 Task: Create new invoice with Date Opened :15-Apr-23, Select Customer: Starwood Cafe, Terms: Payment Term 1. Make invoice entry for item-1 with Date: 15-Apr-23, Description: Bagel Bites Cheese & Pepperoni Pizza Snacks , Action: Material, Income Account: Income:Sales, Quantity: 1, Unit Price: 9.4, Discount %: 9. Make entry for item-2 with Date: 15-Apr-23, Description: Starbucks Frappuccino Vanilla Coffee, Action: Material, Income Account: Income:Sales, Quantity: 2, Unit Price: 9.4, Discount %: 6. Make entry for item-3 with Date: 15-Apr-23, Description: Russet Potato_x000D_
, Action: Material, Income Account: Income:Sales, Quantity: 1, Unit Price: 10.4, Discount %: 8. Write Notes: Looking forward to serving you again.. Post Invoice with Post Date: 15-Apr-23, Post to Accounts: Assets:Accounts Receivable. Pay / Process Payment with Transaction Date: 15-May-23, Amount: 35.794, Transfer Account: Checking Account. Print Invoice, display notes by going to Option, then go to Display Tab and check Invoice Notes.
Action: Mouse moved to (155, 33)
Screenshot: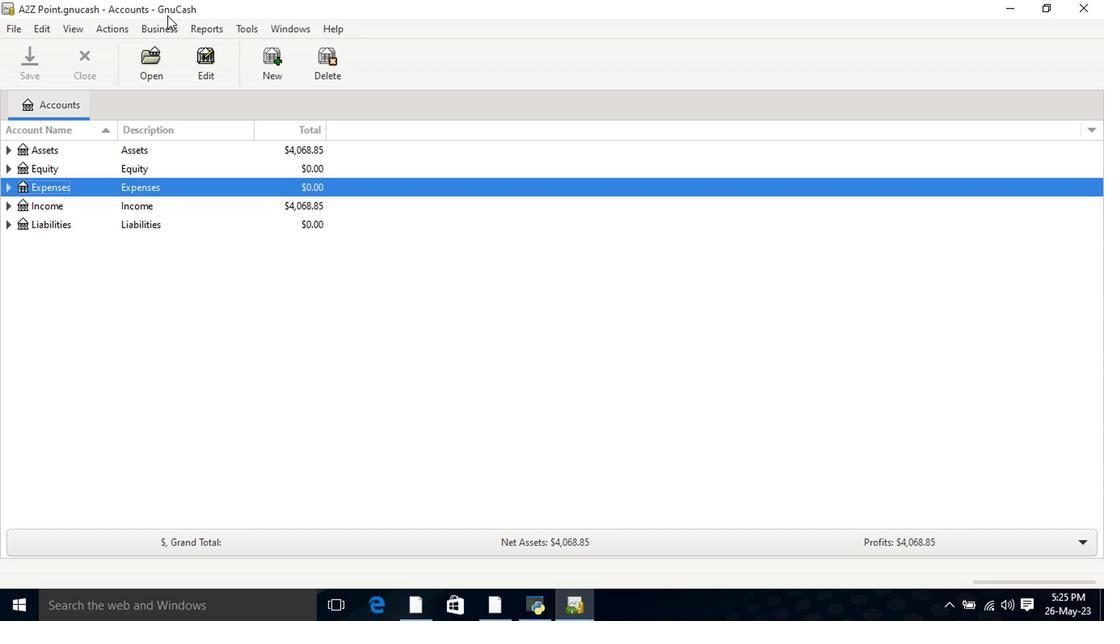 
Action: Mouse pressed left at (155, 33)
Screenshot: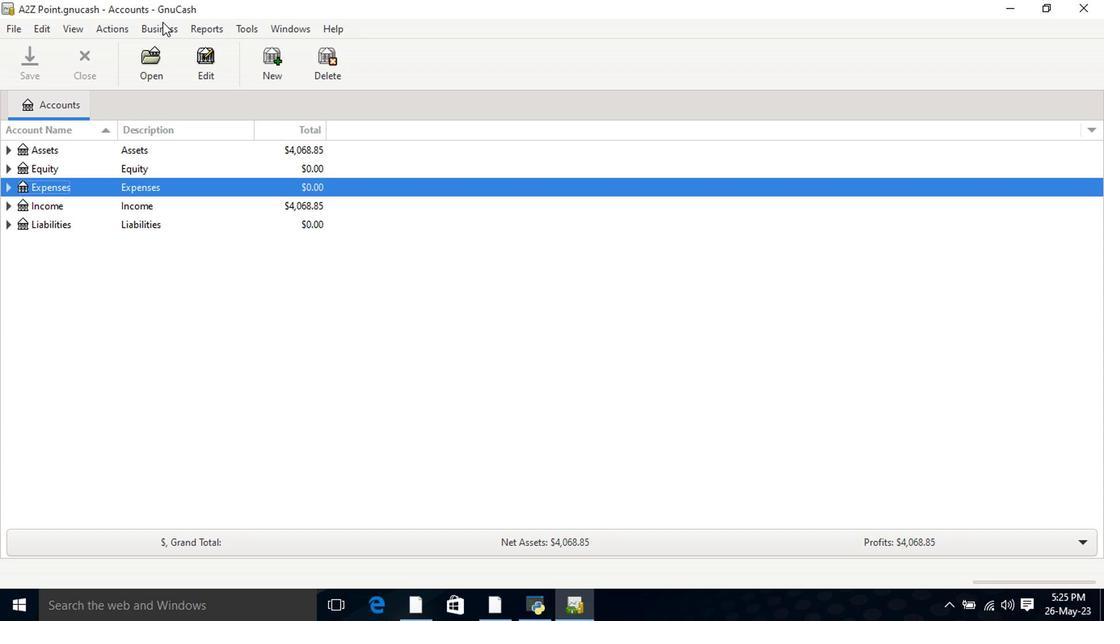 
Action: Mouse moved to (353, 116)
Screenshot: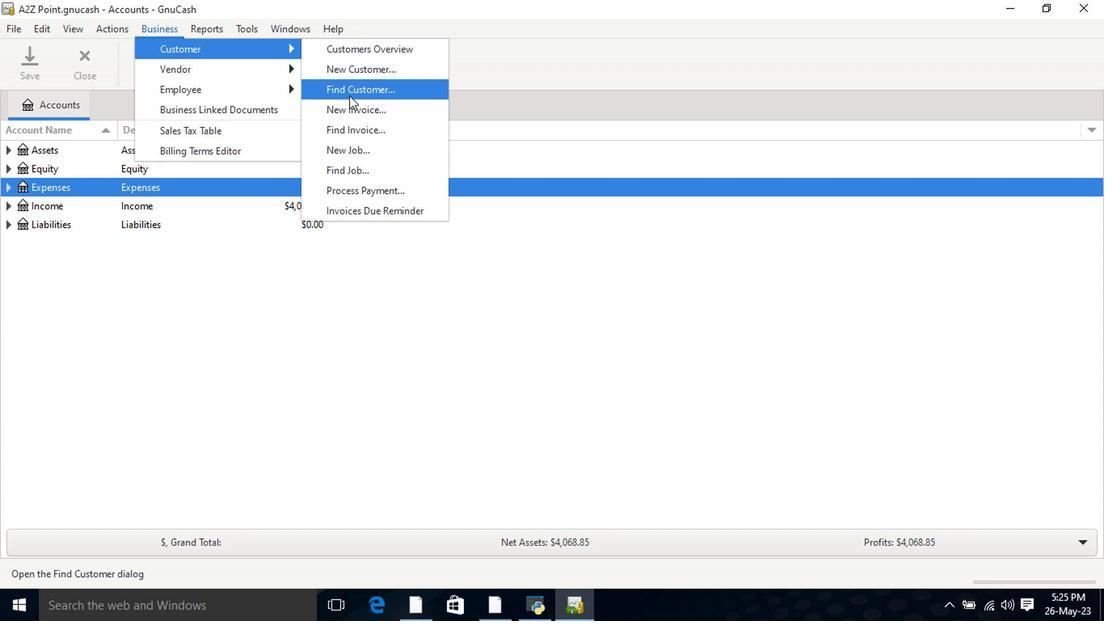
Action: Mouse pressed left at (353, 116)
Screenshot: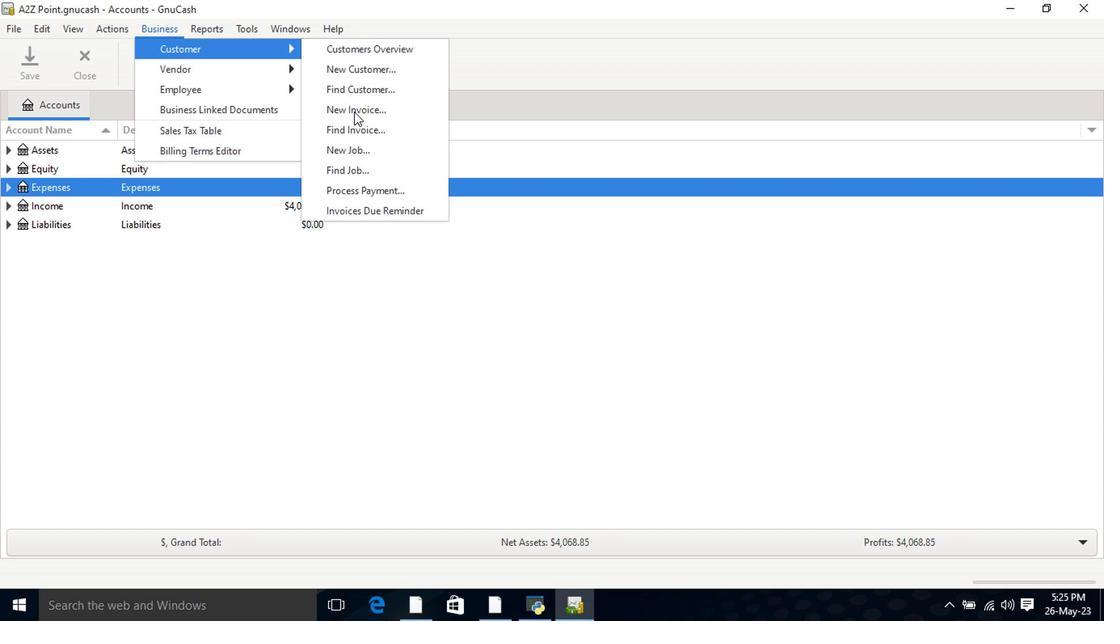 
Action: Mouse moved to (540, 226)
Screenshot: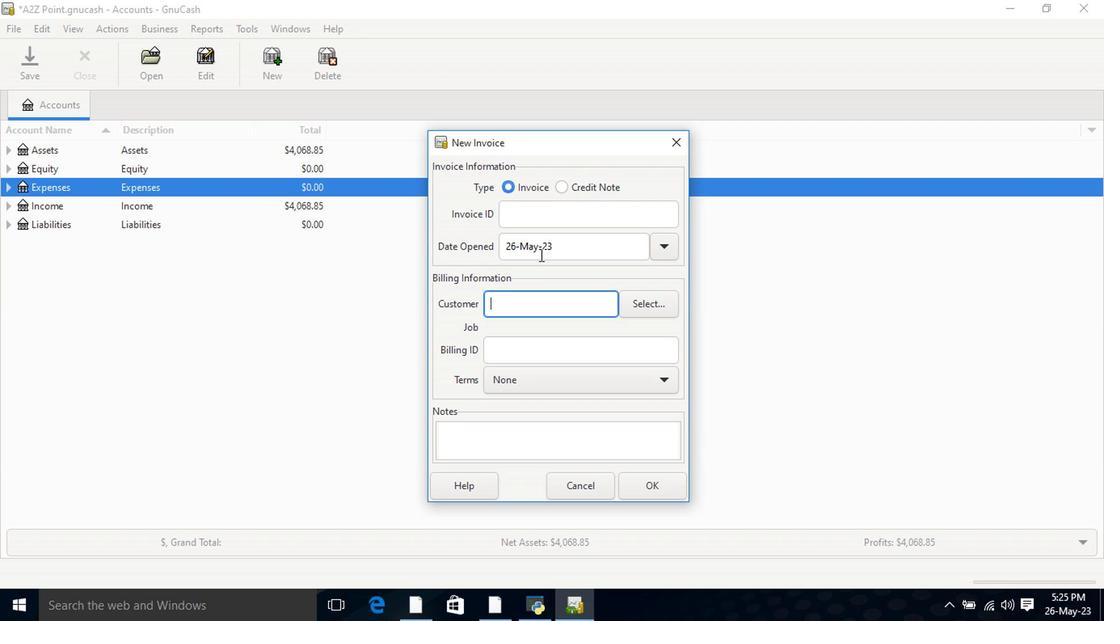
Action: Mouse pressed left at (540, 226)
Screenshot: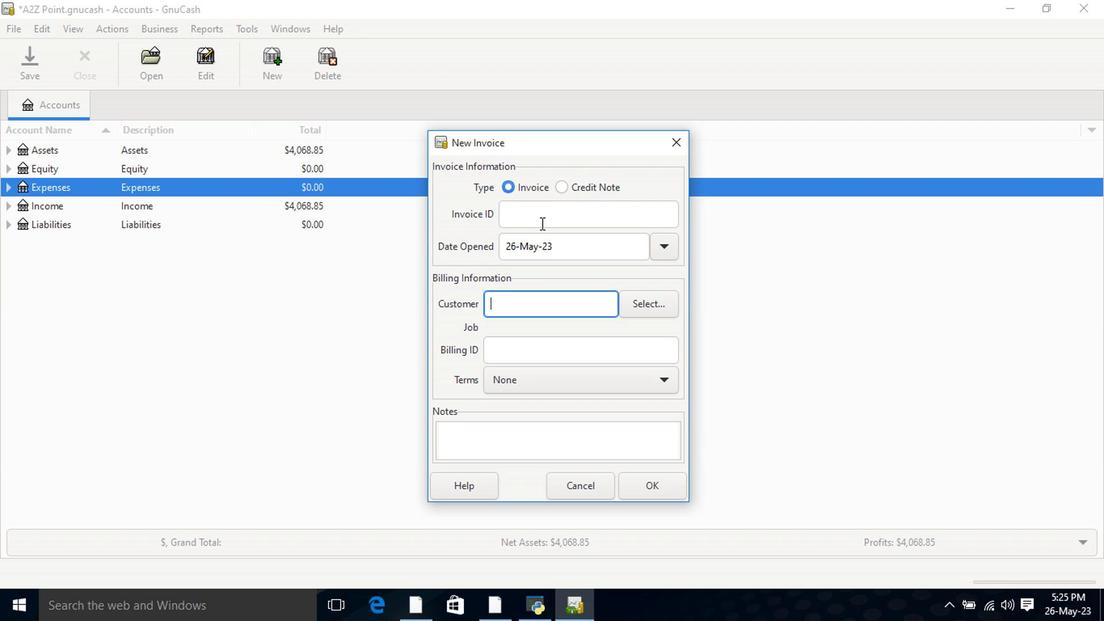 
Action: Mouse moved to (655, 247)
Screenshot: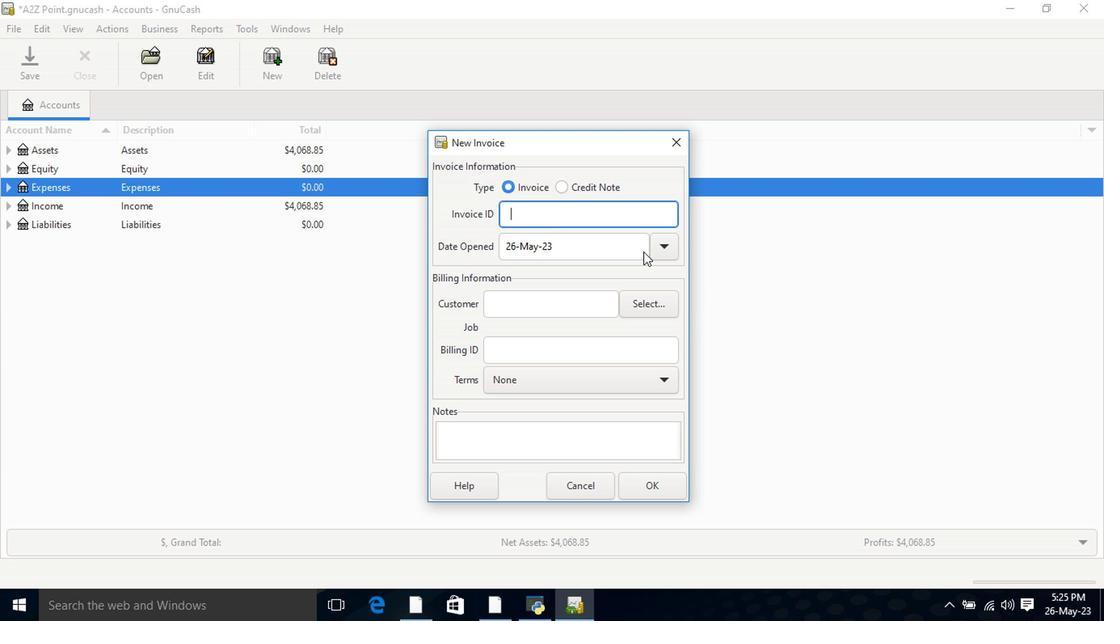 
Action: Mouse pressed left at (655, 247)
Screenshot: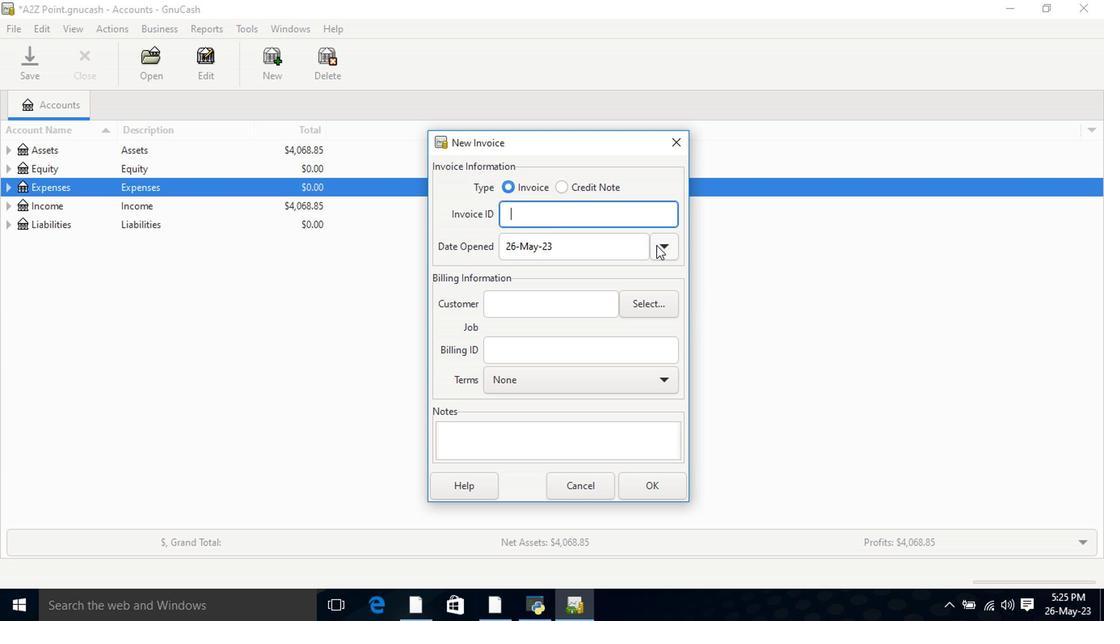 
Action: Mouse moved to (541, 272)
Screenshot: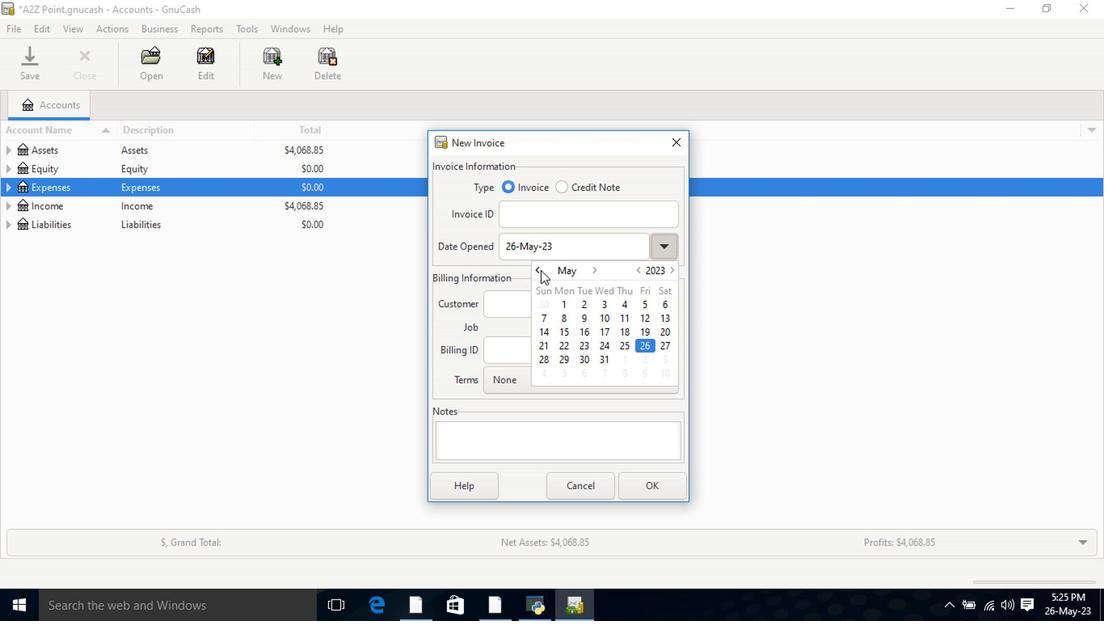 
Action: Mouse pressed left at (541, 272)
Screenshot: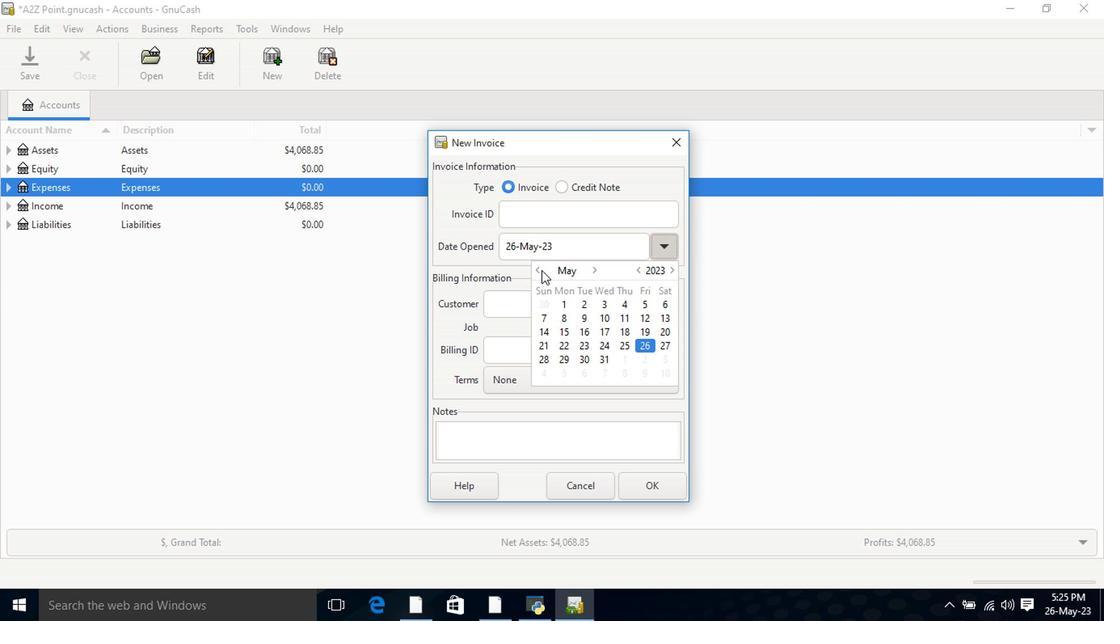 
Action: Mouse moved to (659, 250)
Screenshot: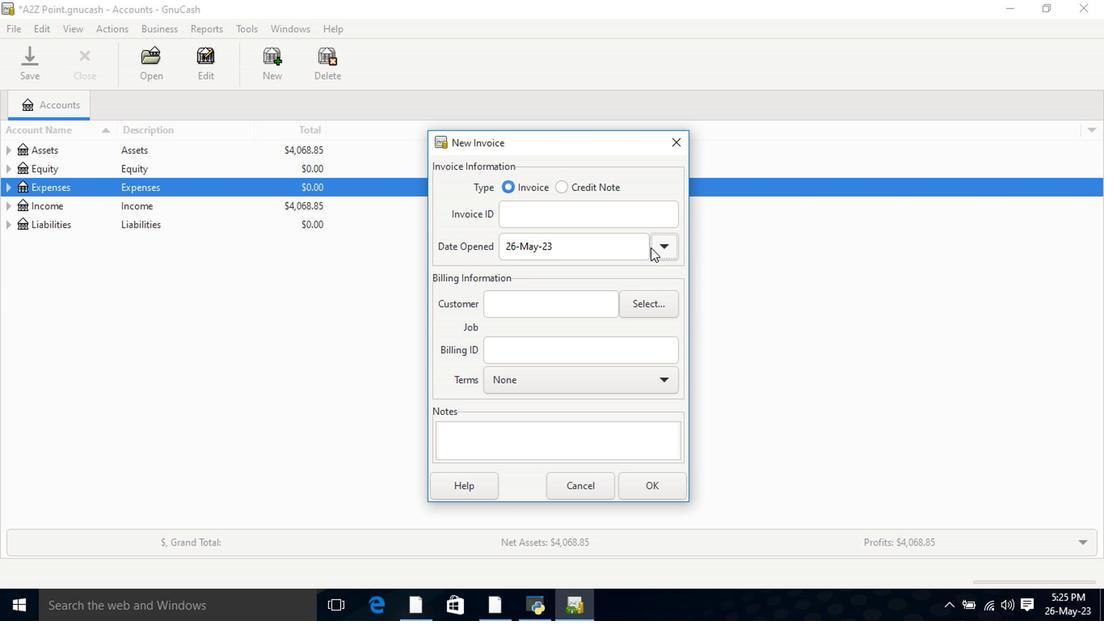 
Action: Mouse pressed left at (659, 250)
Screenshot: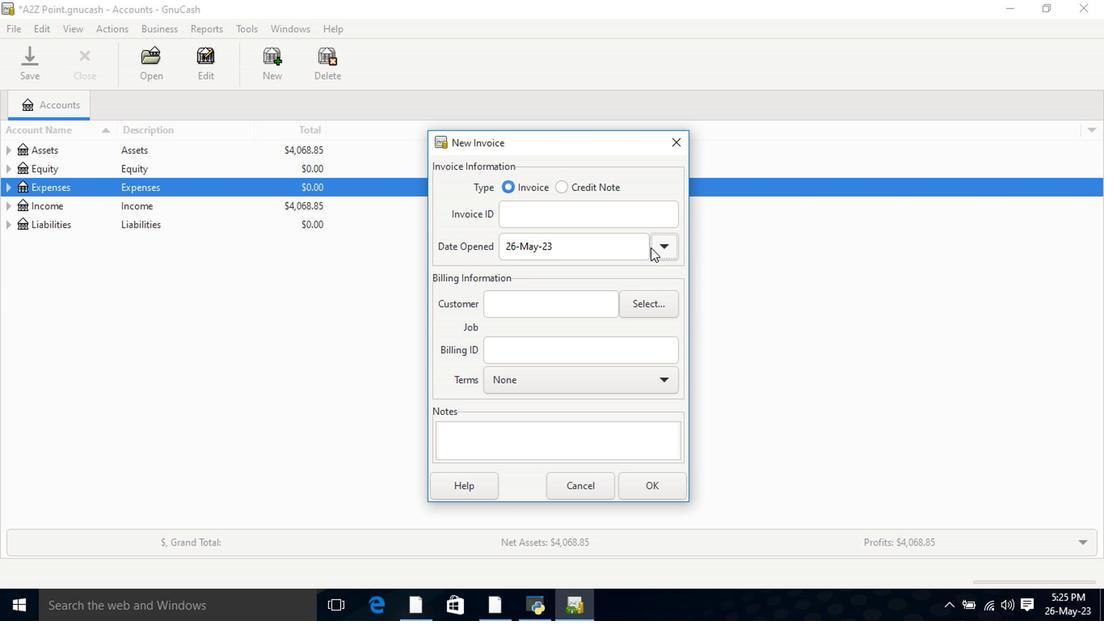 
Action: Mouse moved to (538, 270)
Screenshot: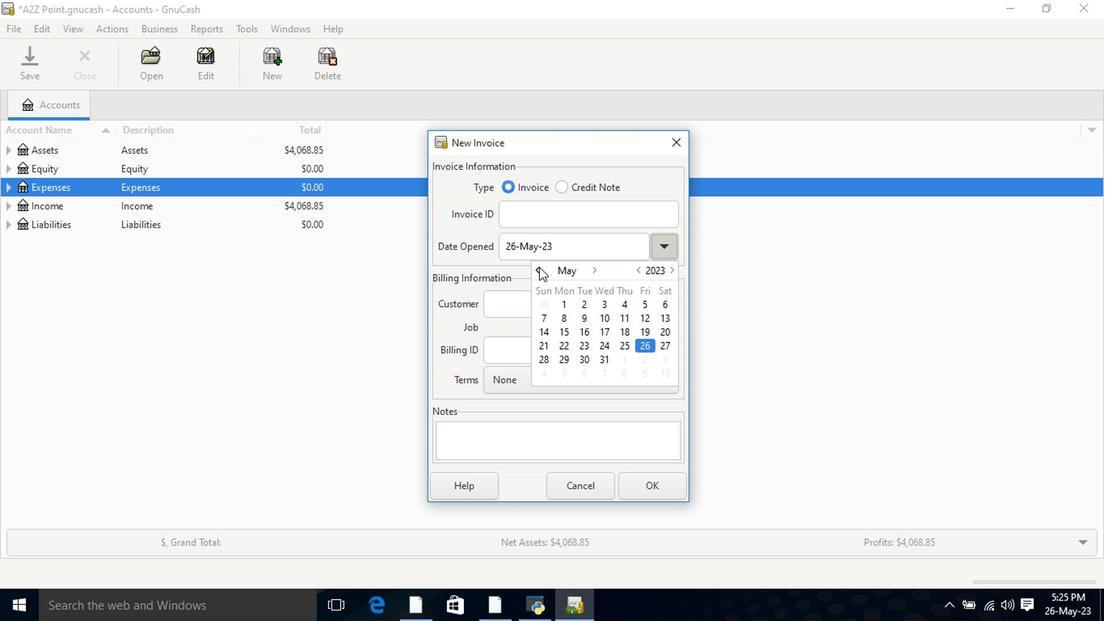 
Action: Mouse pressed left at (538, 270)
Screenshot: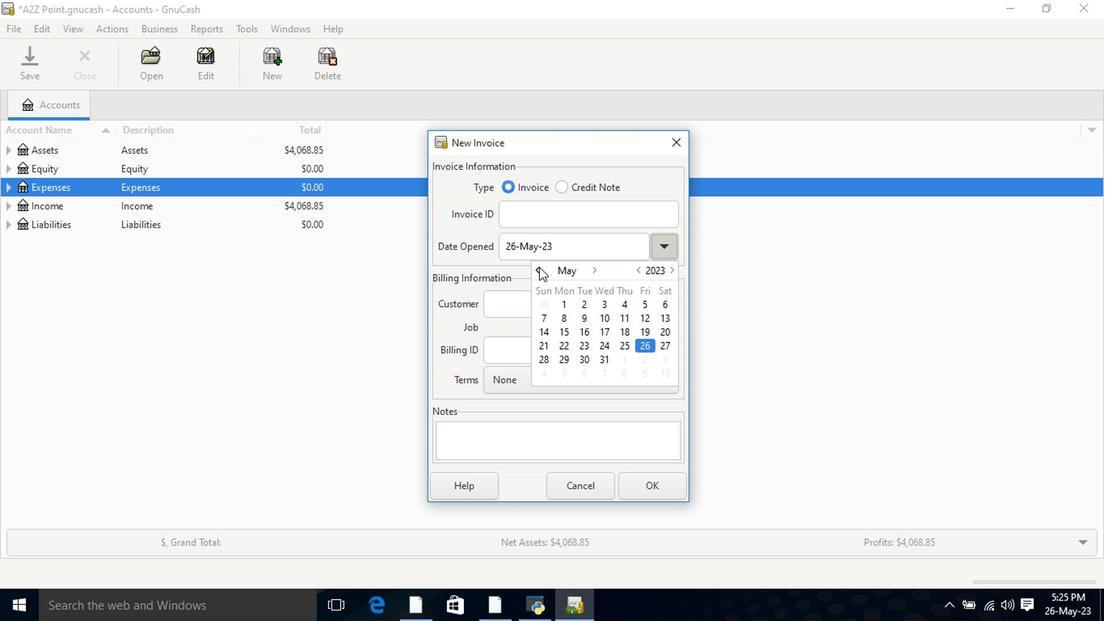 
Action: Mouse moved to (663, 334)
Screenshot: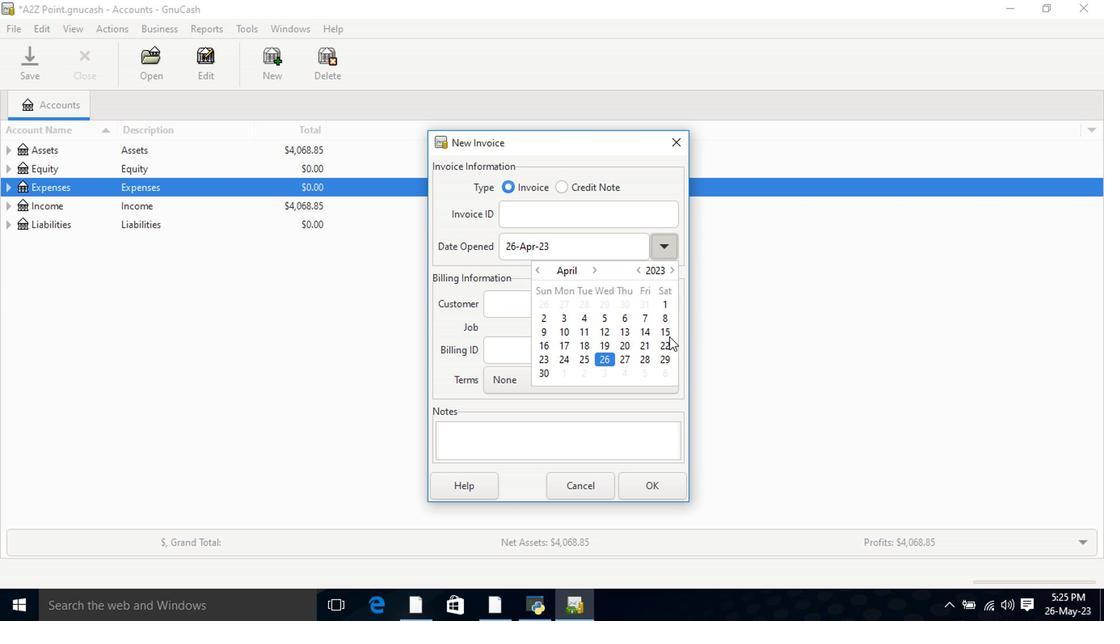 
Action: Mouse pressed left at (663, 334)
Screenshot: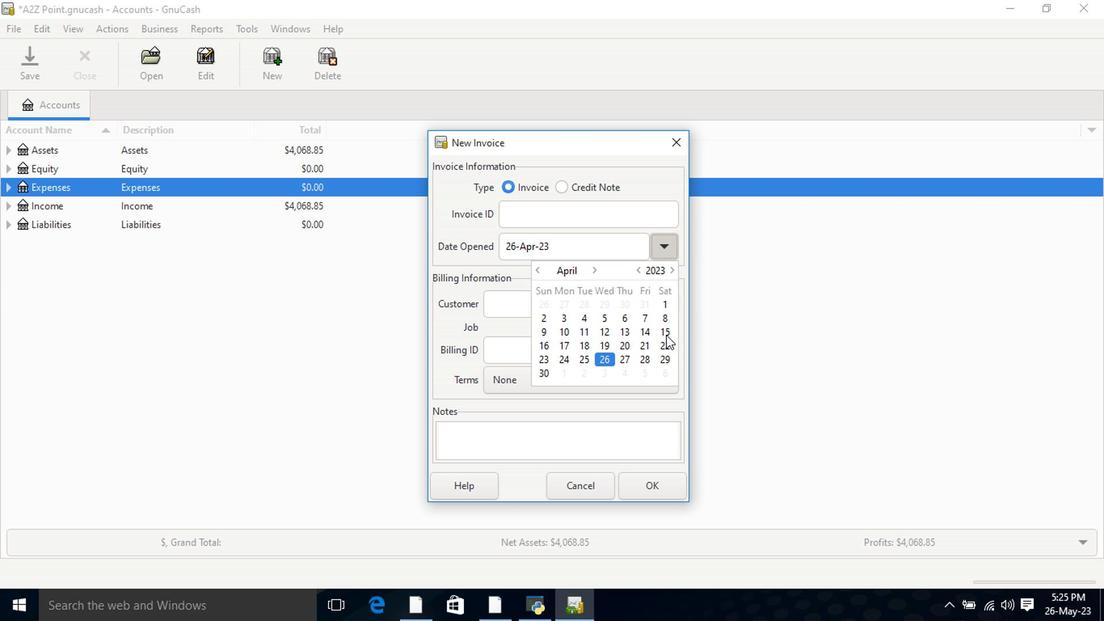 
Action: Mouse pressed left at (663, 334)
Screenshot: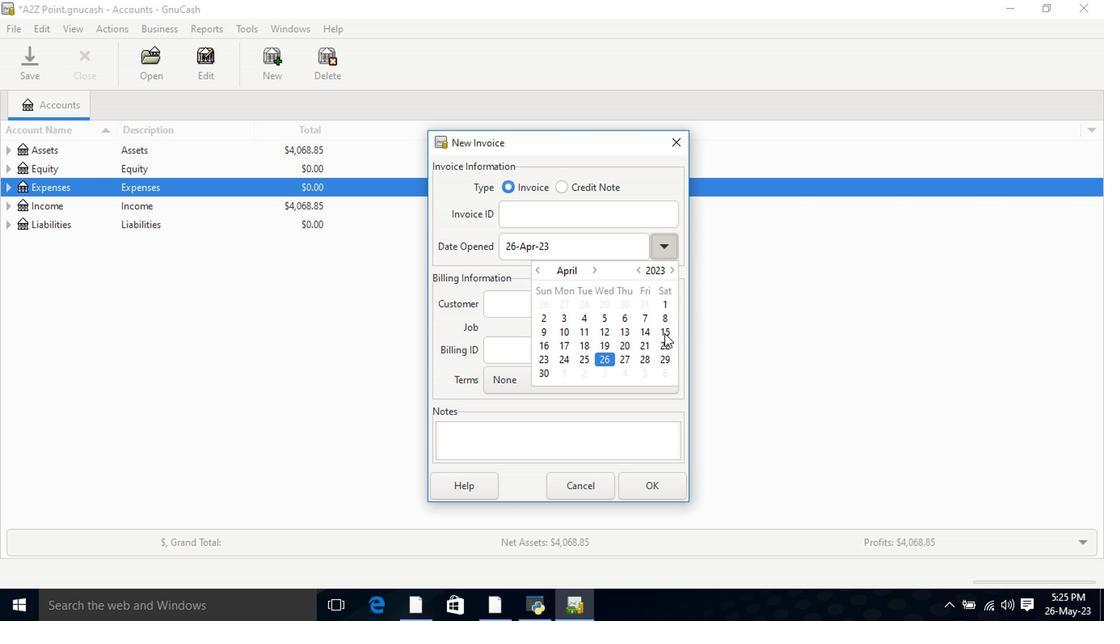 
Action: Mouse moved to (579, 312)
Screenshot: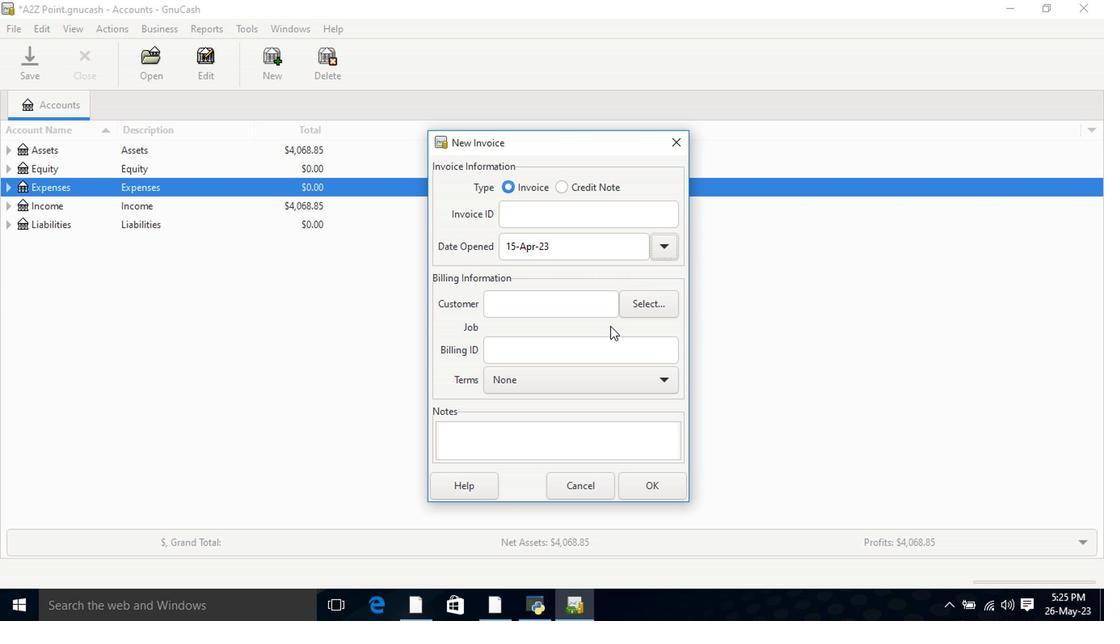 
Action: Mouse pressed left at (579, 312)
Screenshot: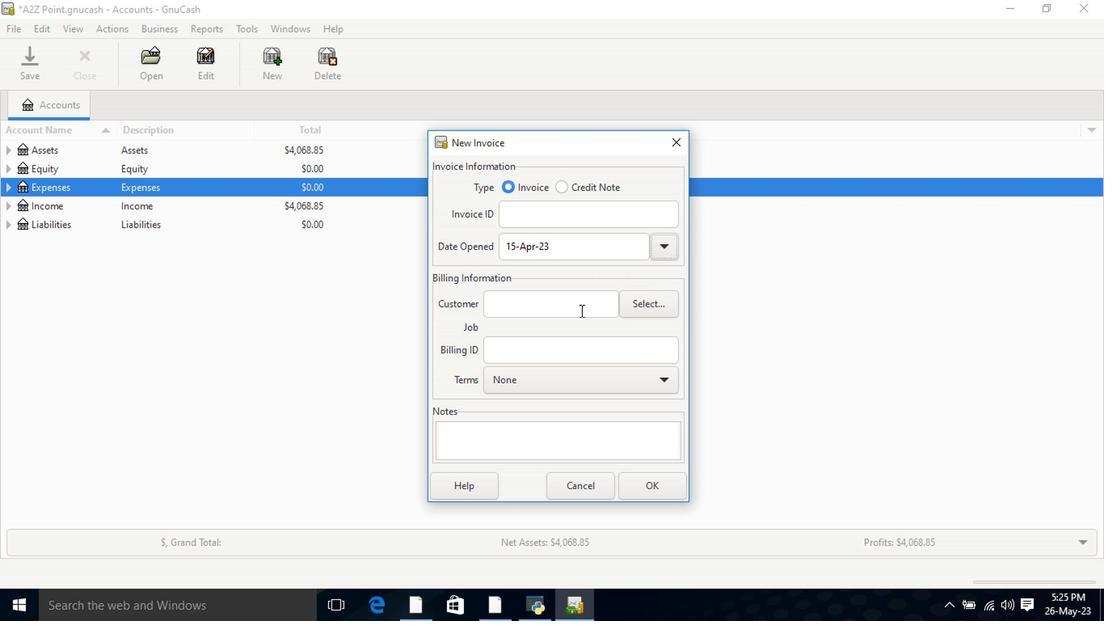 
Action: Key pressed <Key.shift>Star
Screenshot: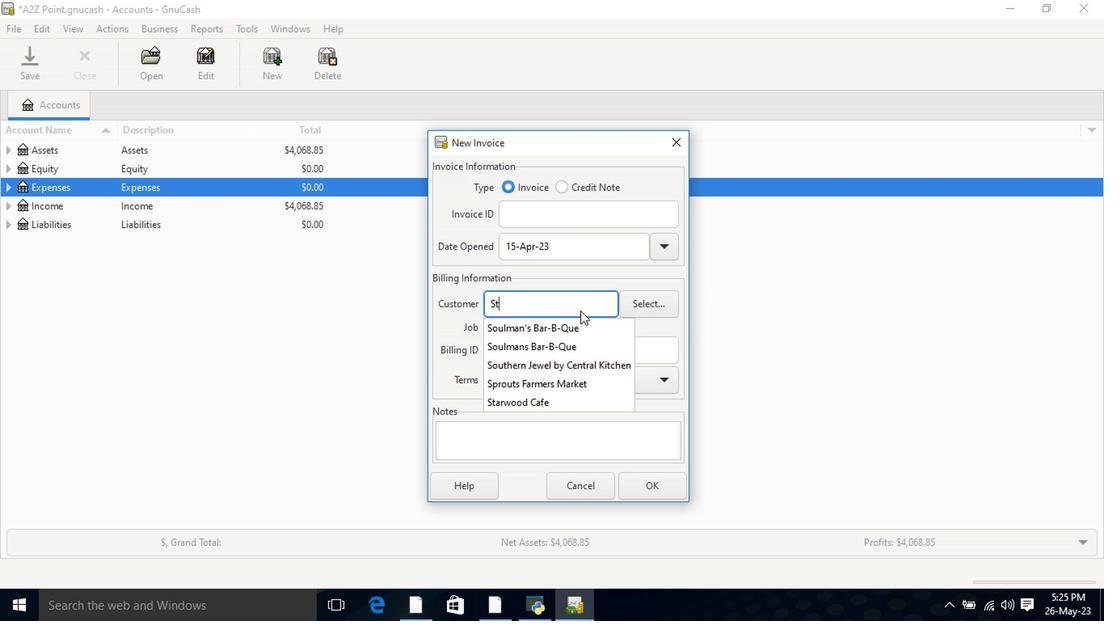 
Action: Mouse moved to (545, 330)
Screenshot: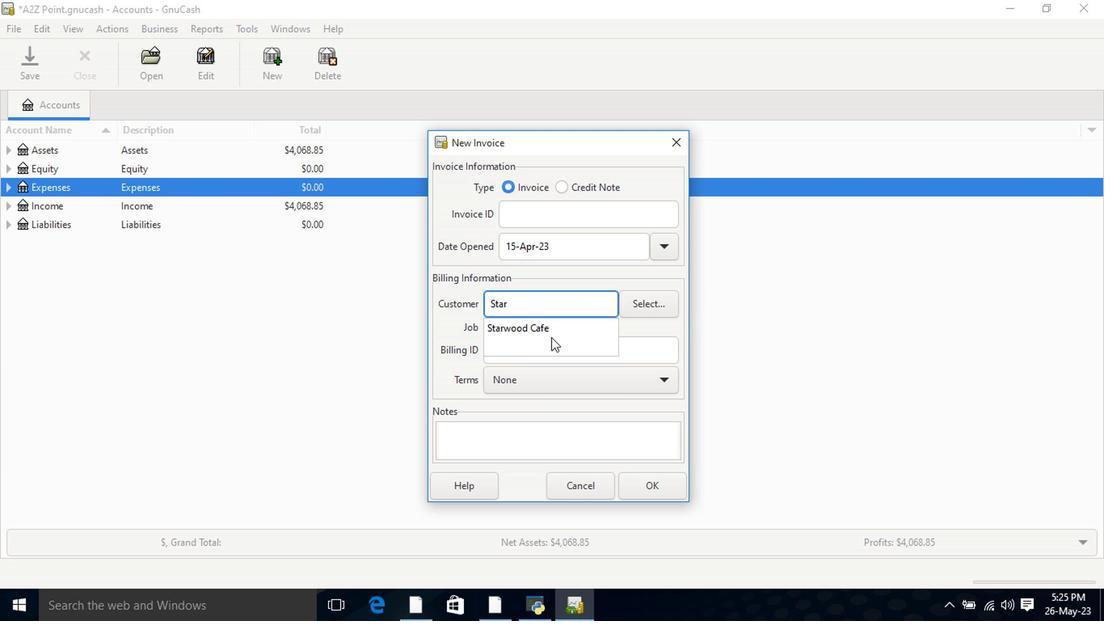 
Action: Mouse pressed left at (545, 330)
Screenshot: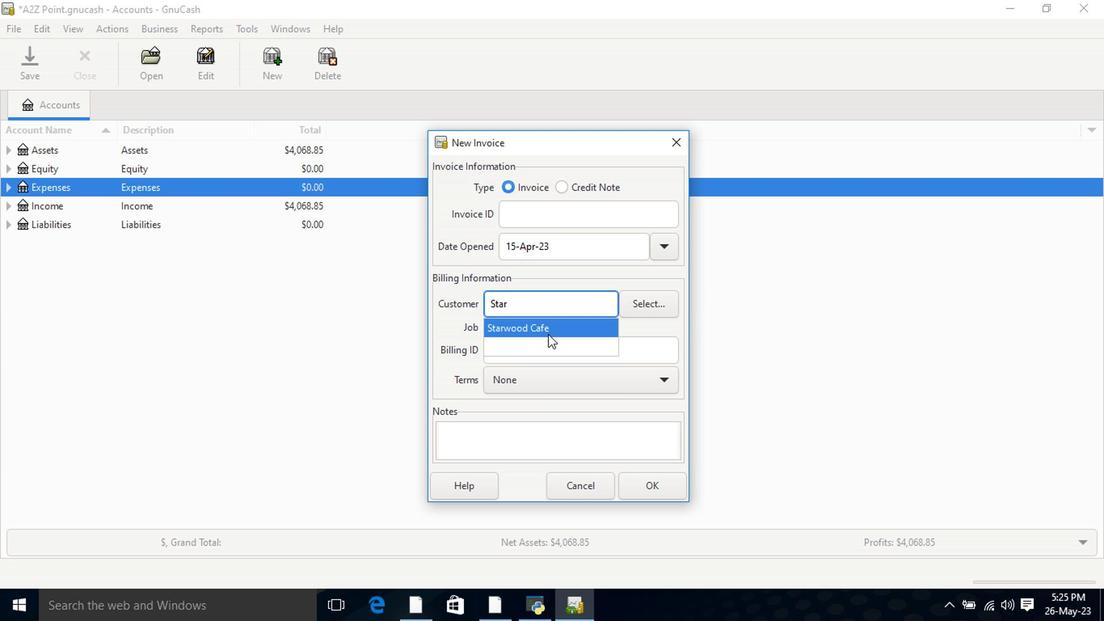 
Action: Mouse moved to (540, 390)
Screenshot: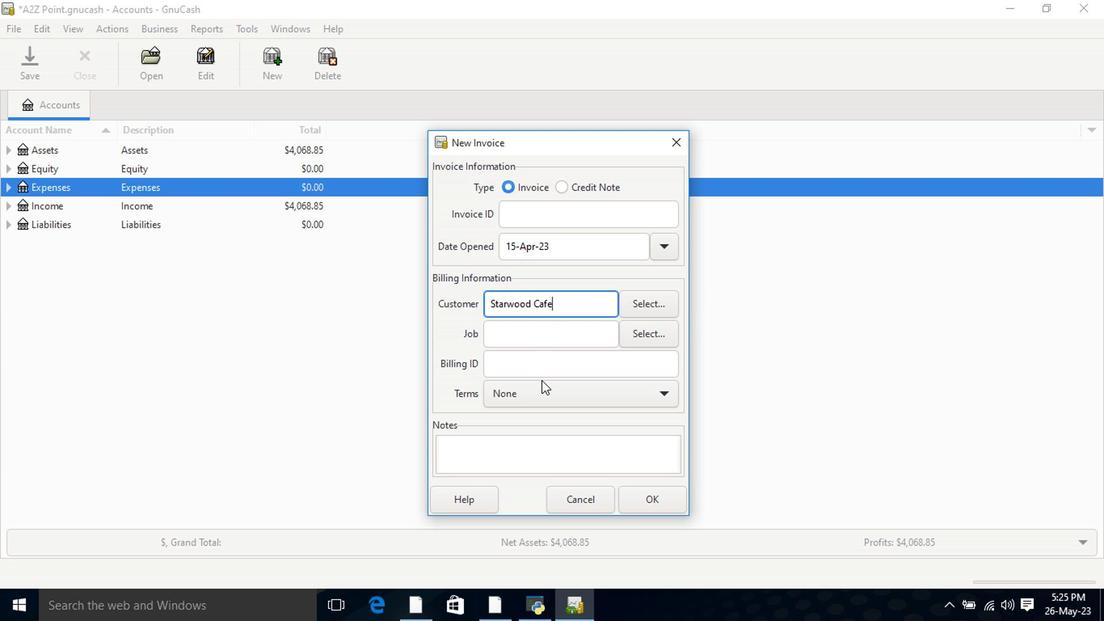 
Action: Mouse pressed left at (540, 390)
Screenshot: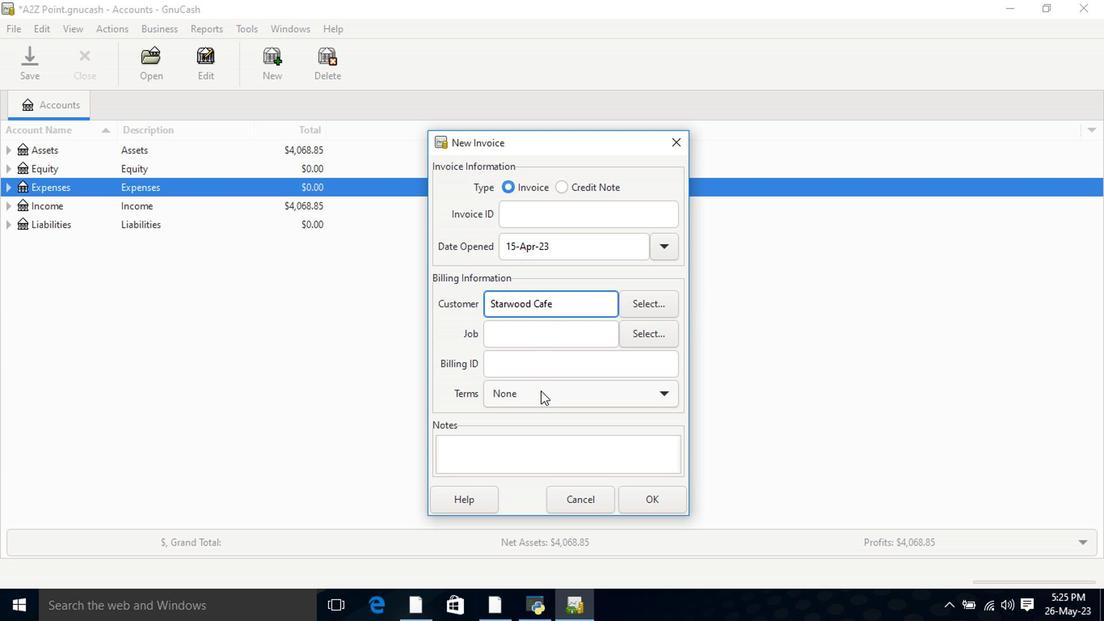 
Action: Mouse moved to (525, 422)
Screenshot: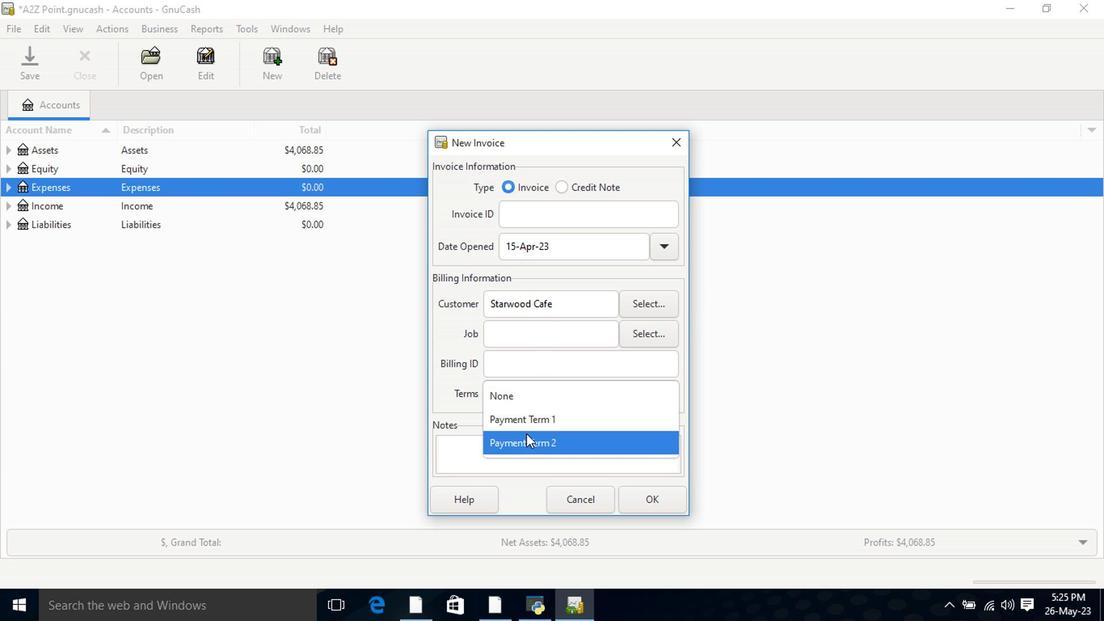 
Action: Mouse pressed left at (525, 422)
Screenshot: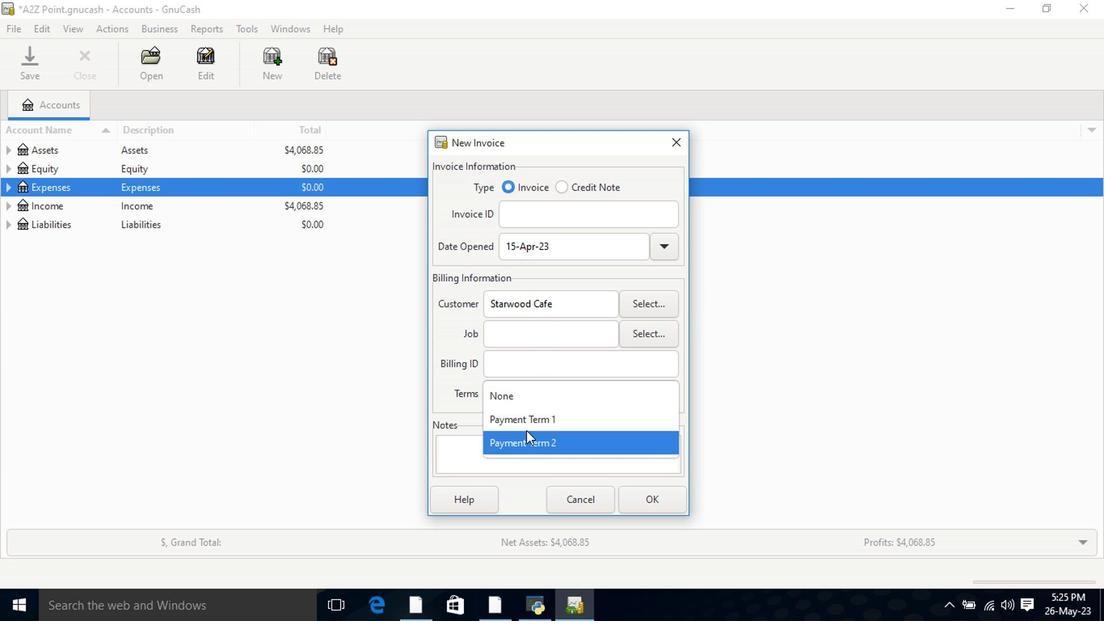 
Action: Mouse moved to (667, 502)
Screenshot: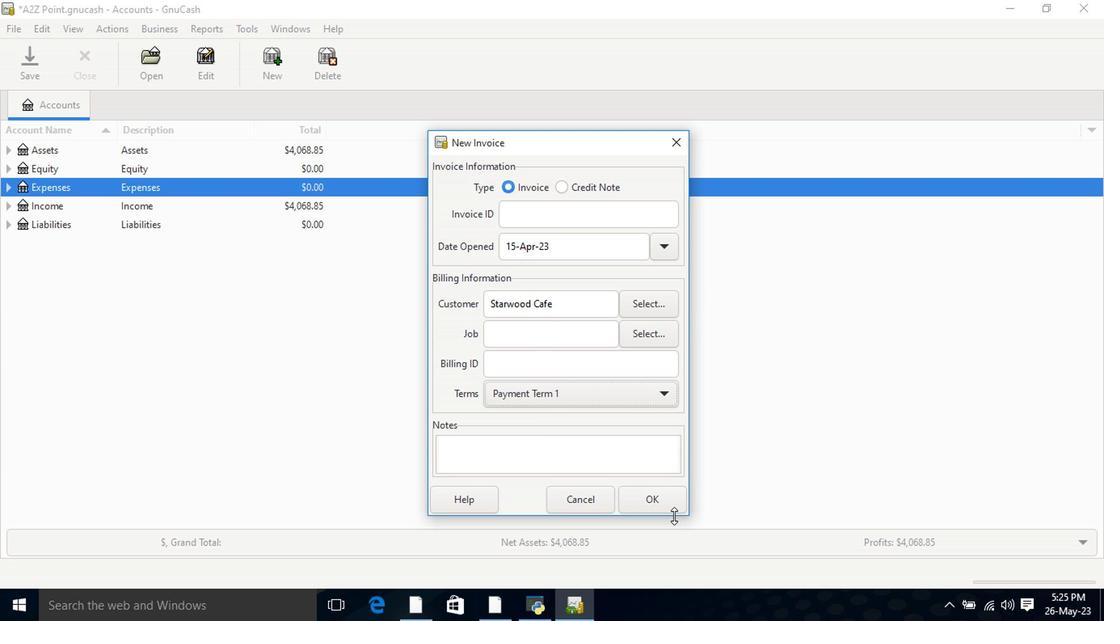 
Action: Mouse pressed left at (667, 502)
Screenshot: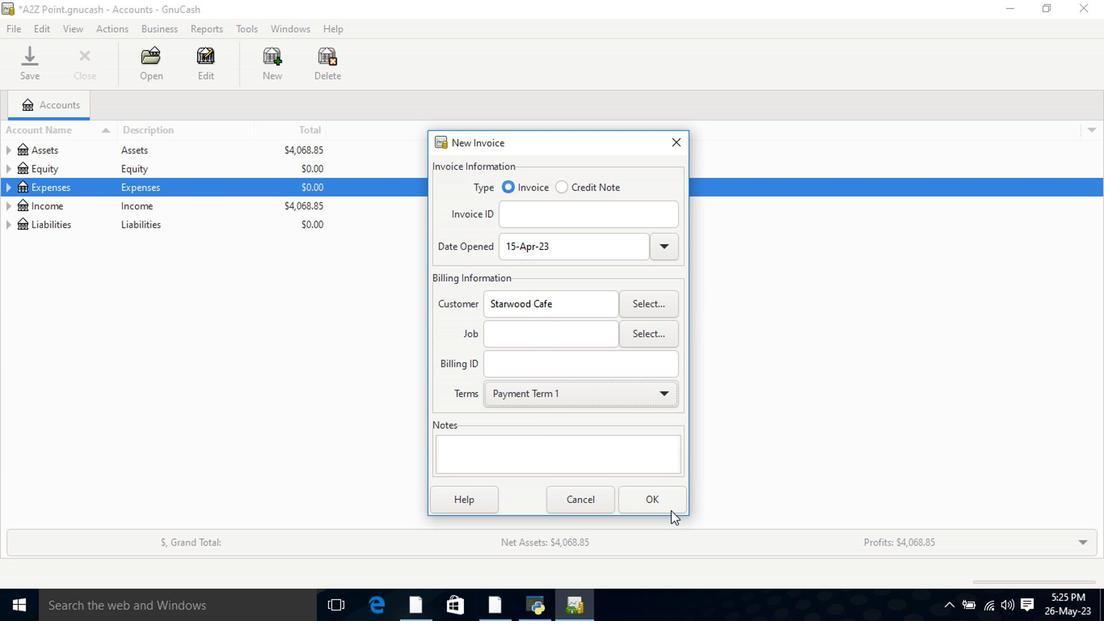 
Action: Mouse moved to (70, 316)
Screenshot: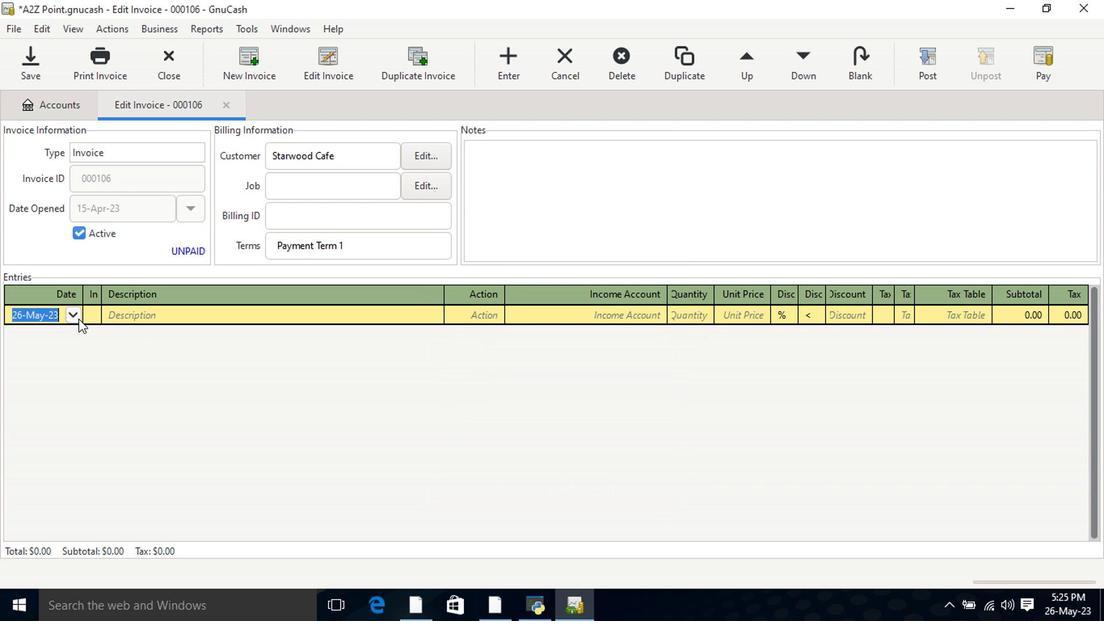 
Action: Mouse pressed left at (70, 316)
Screenshot: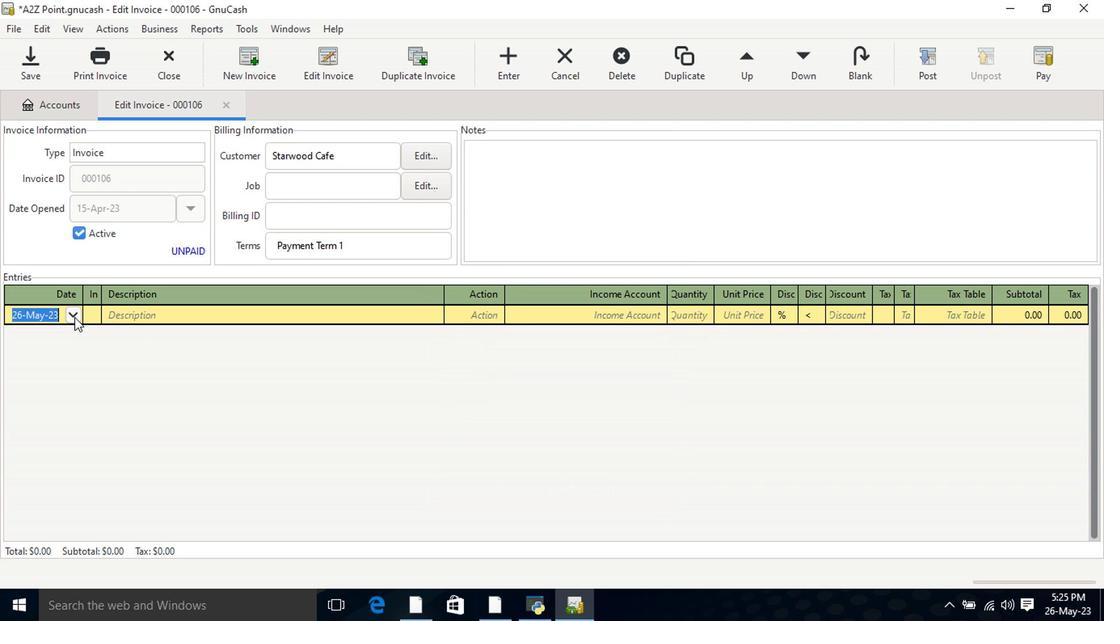 
Action: Mouse moved to (14, 338)
Screenshot: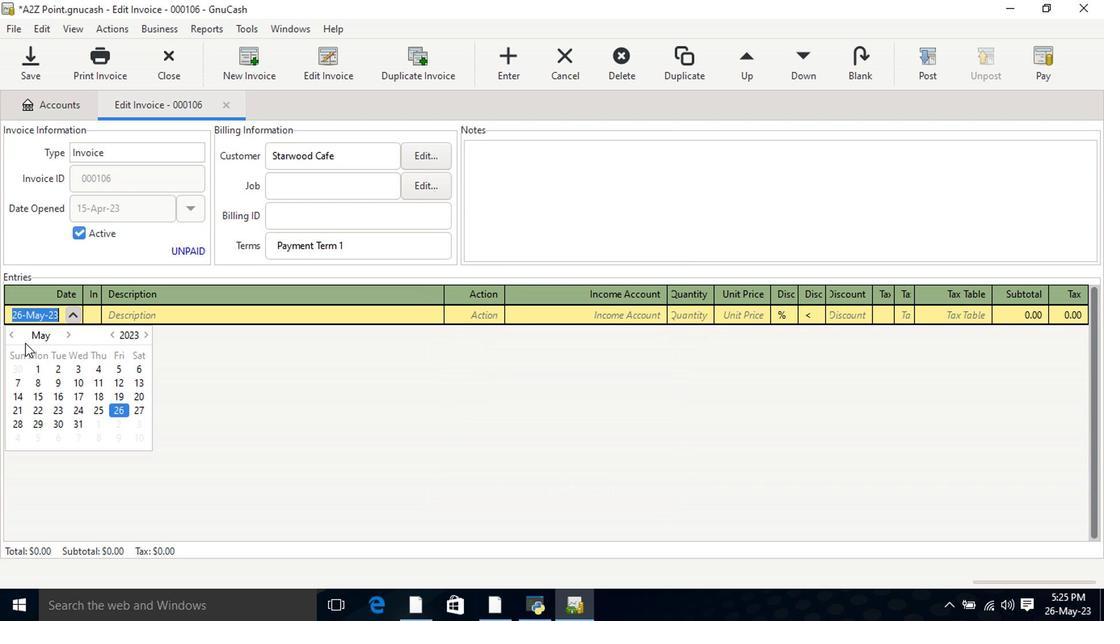 
Action: Mouse pressed left at (14, 338)
Screenshot: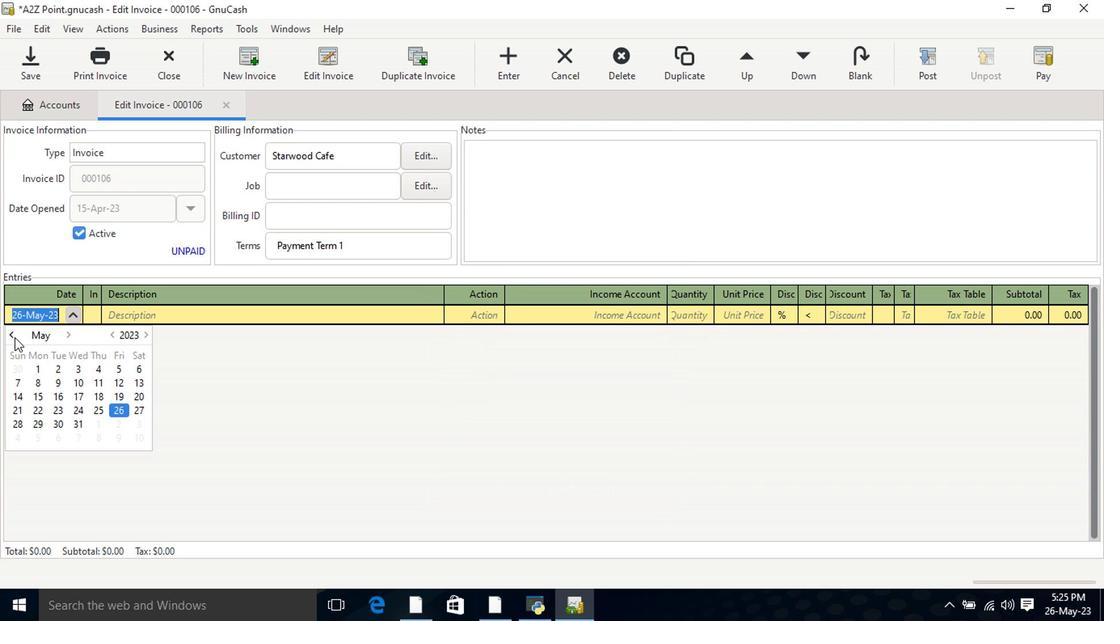 
Action: Mouse moved to (138, 394)
Screenshot: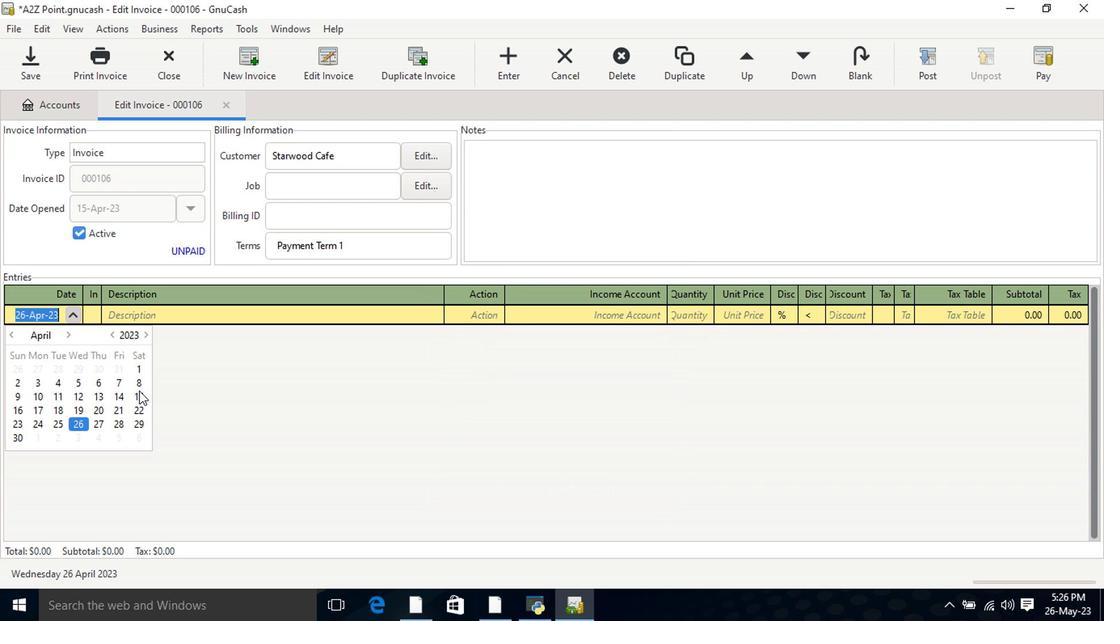 
Action: Mouse pressed left at (138, 394)
Screenshot: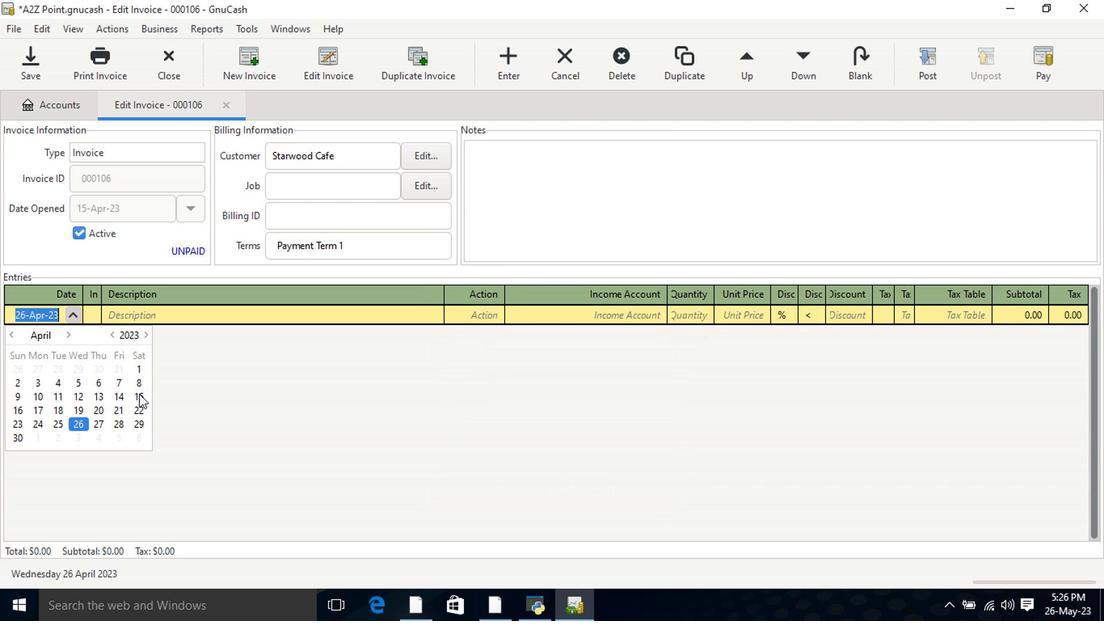 
Action: Mouse pressed left at (138, 394)
Screenshot: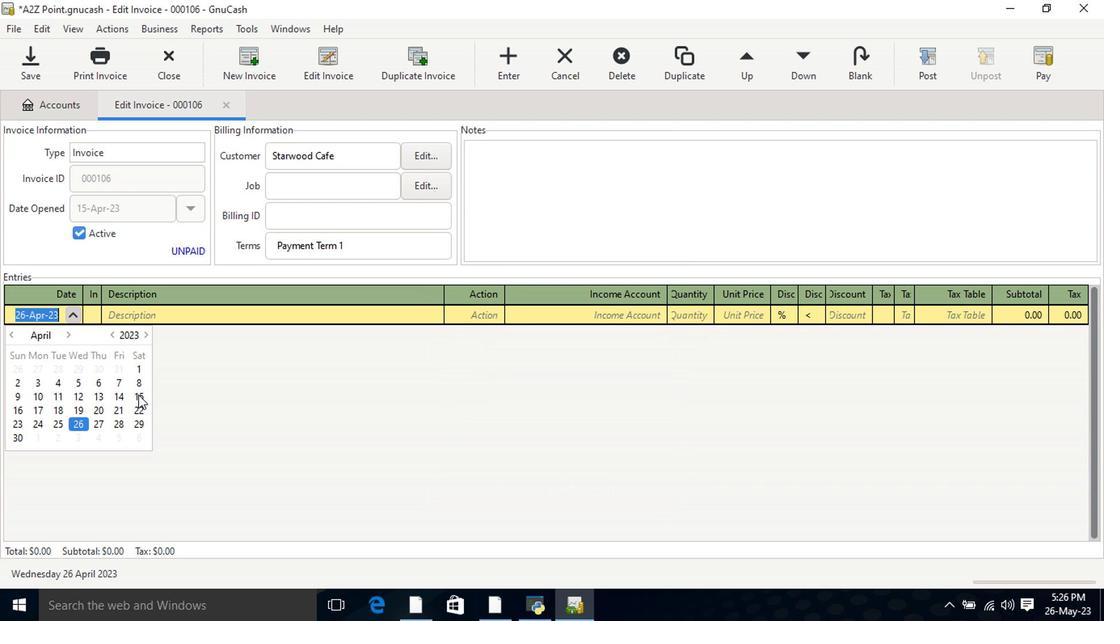 
Action: Mouse moved to (164, 317)
Screenshot: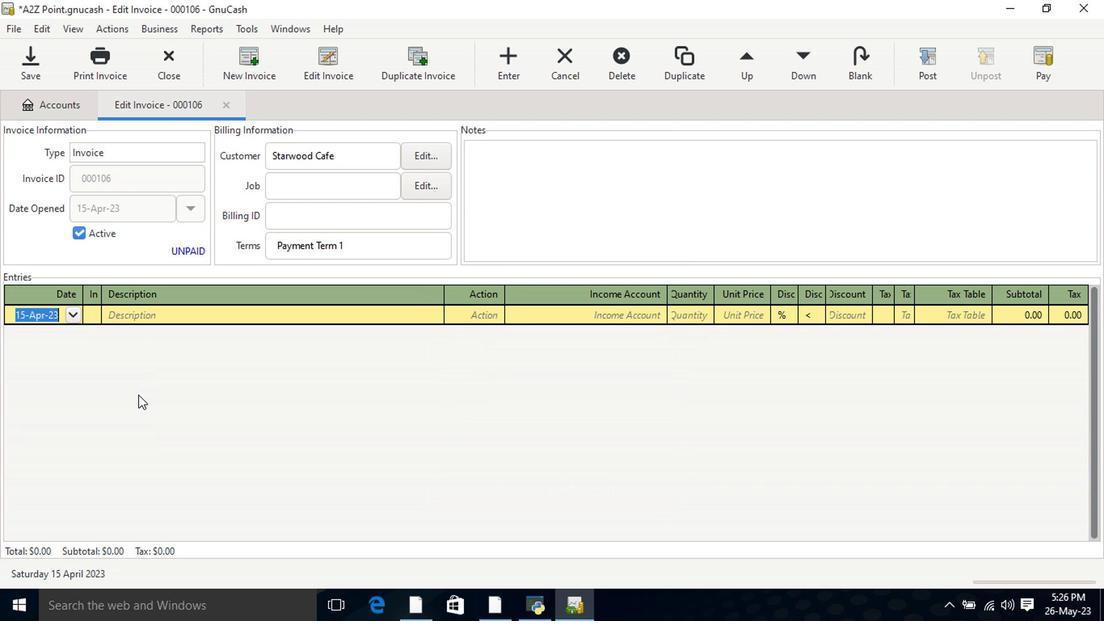 
Action: Mouse pressed left at (164, 317)
Screenshot: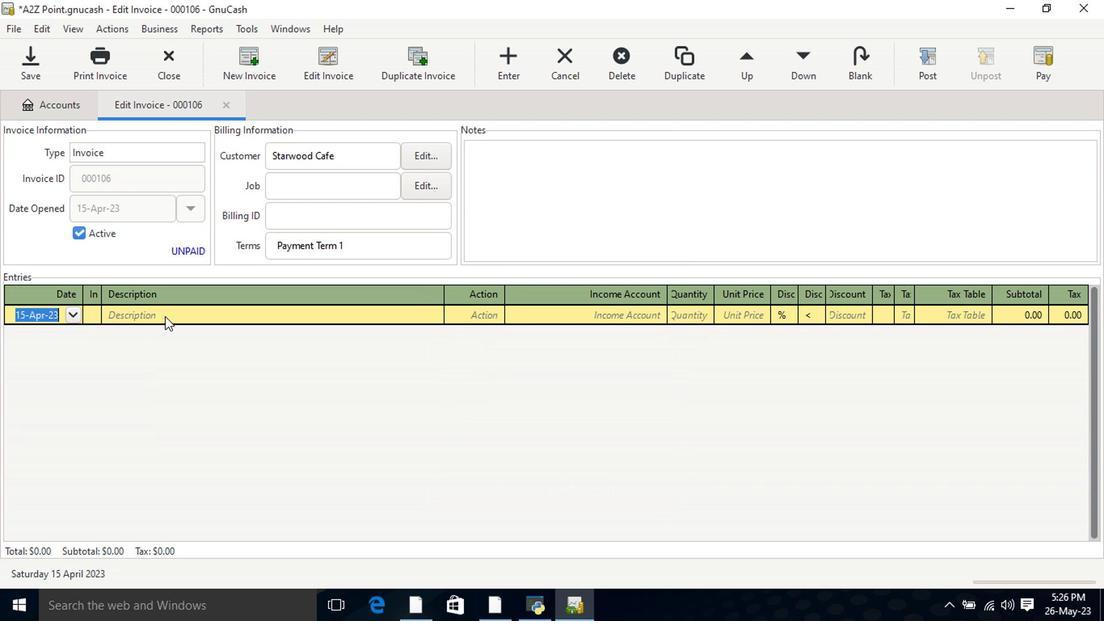 
Action: Key pressed <Key.shift>Bagel<Key.space><Key.shift>Bites<Key.space><Key.shift>Cheese<Key.space><Key.shift>&<Key.space><Key.shift>Pepperoni<Key.space><Key.shift>Pizza<Key.space><Key.shift>Snacks<Key.tab>mate<Key.tab>incom<Key.down><Key.down><Key.down><Key.tab>1<Key.tab>9.4<Key.tab>
Screenshot: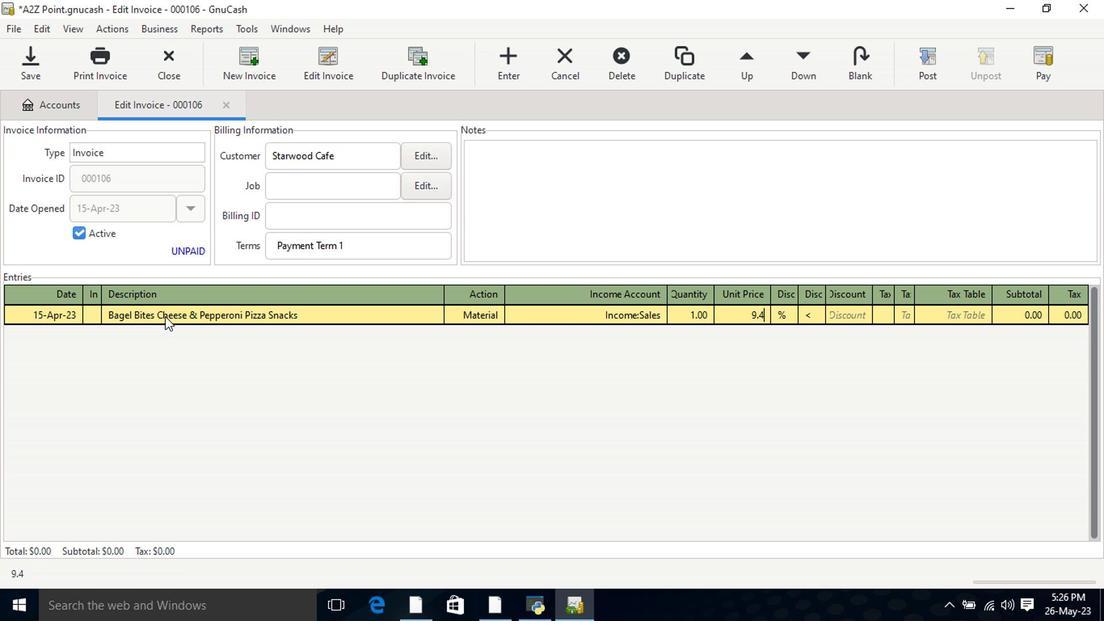 
Action: Mouse moved to (806, 322)
Screenshot: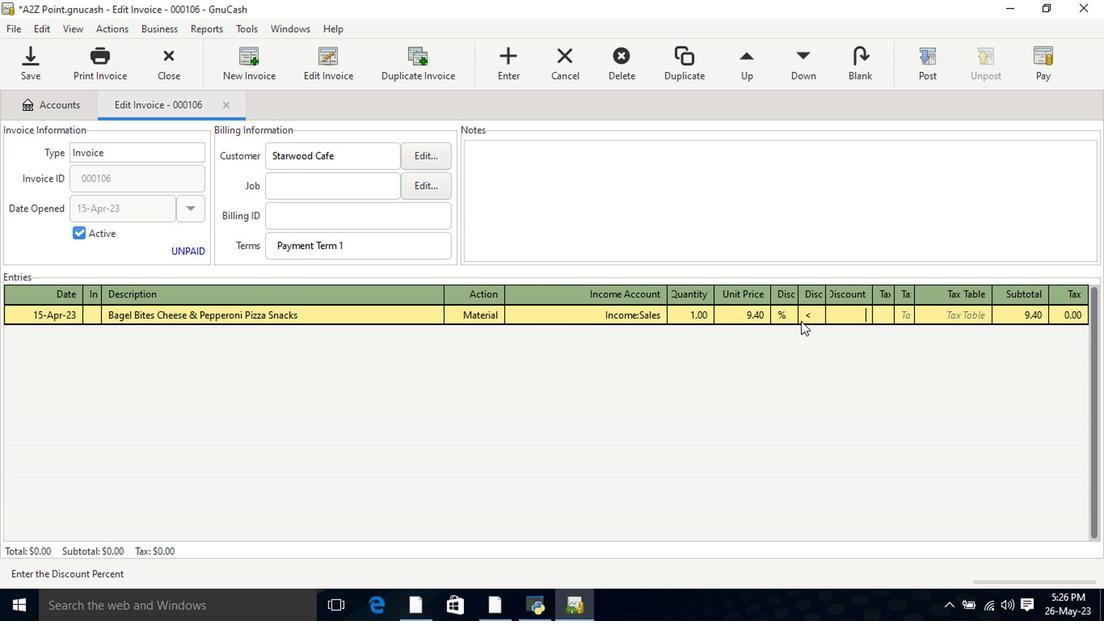 
Action: Mouse pressed left at (806, 322)
Screenshot: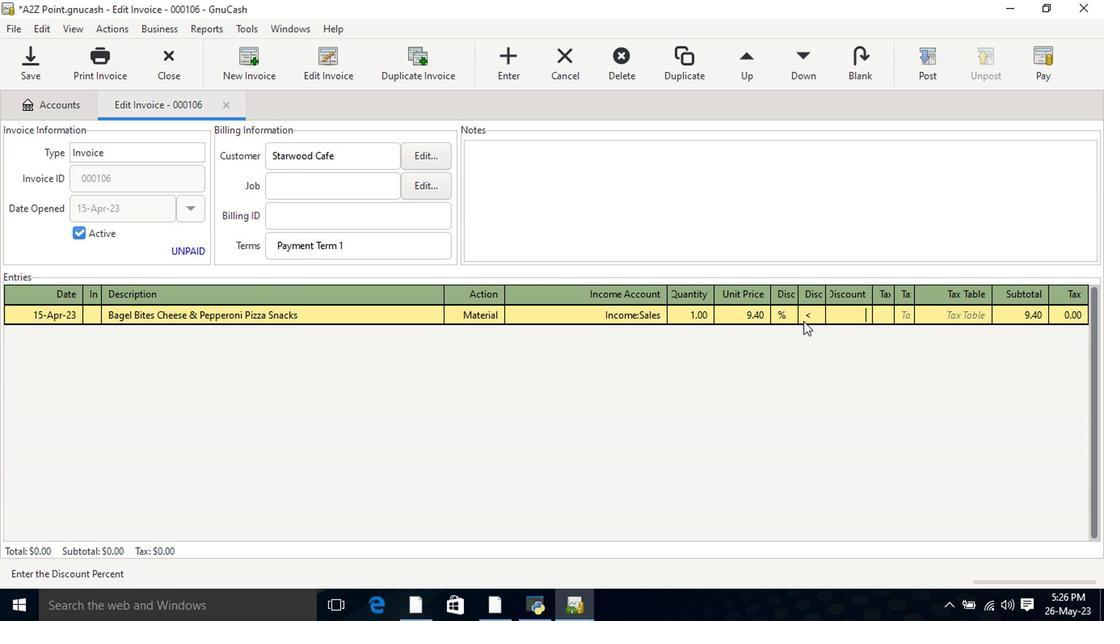 
Action: Mouse moved to (842, 310)
Screenshot: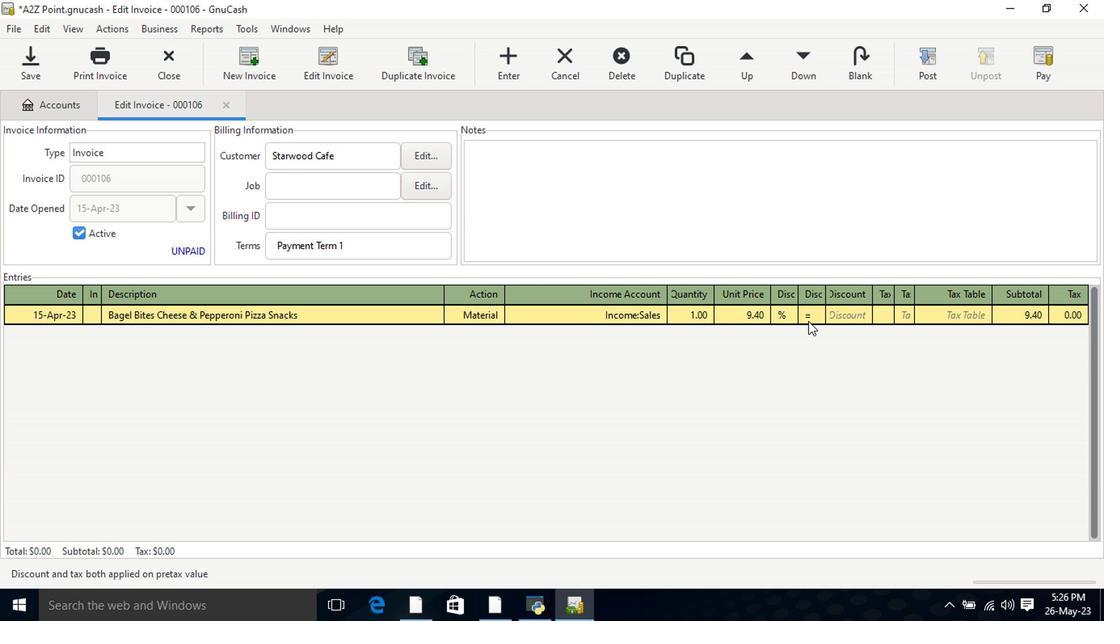 
Action: Mouse pressed left at (842, 310)
Screenshot: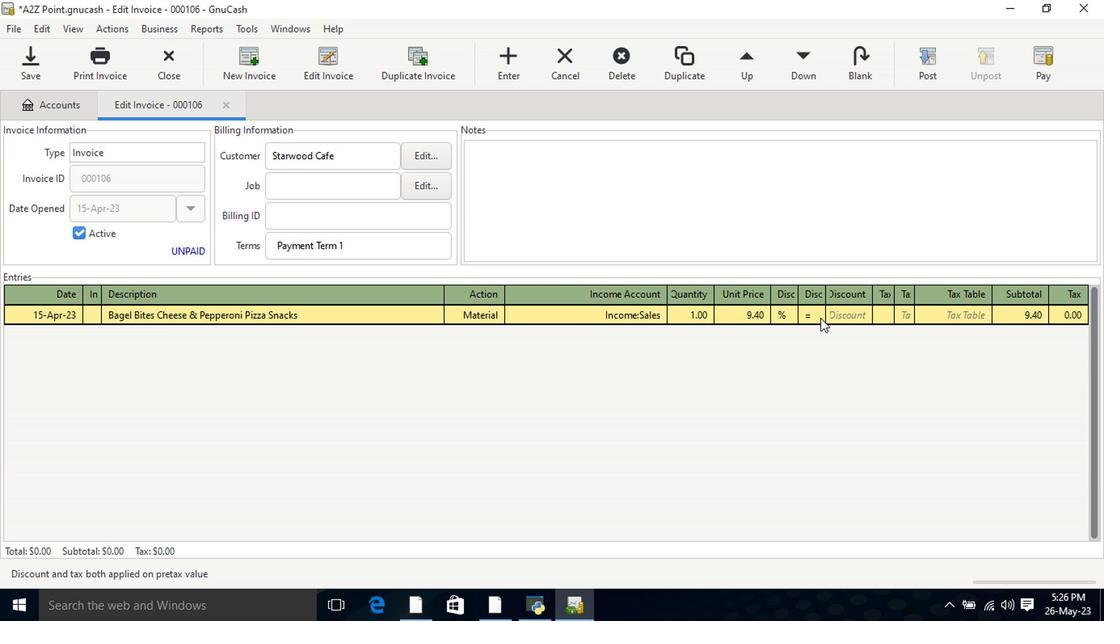 
Action: Key pressed 9<Key.tab><Key.tab><Key.shift>Sarbucks<Key.space><Key.shift>Frappuccino<Key.space><Key.shift>Vanilla<Key.space><Key.shift>Coffee<Key.tab>mate<Key.tab>incom<Key.down><Key.down><Key.down><Key.tab>2<Key.tab>9.4<Key.tab>
Screenshot: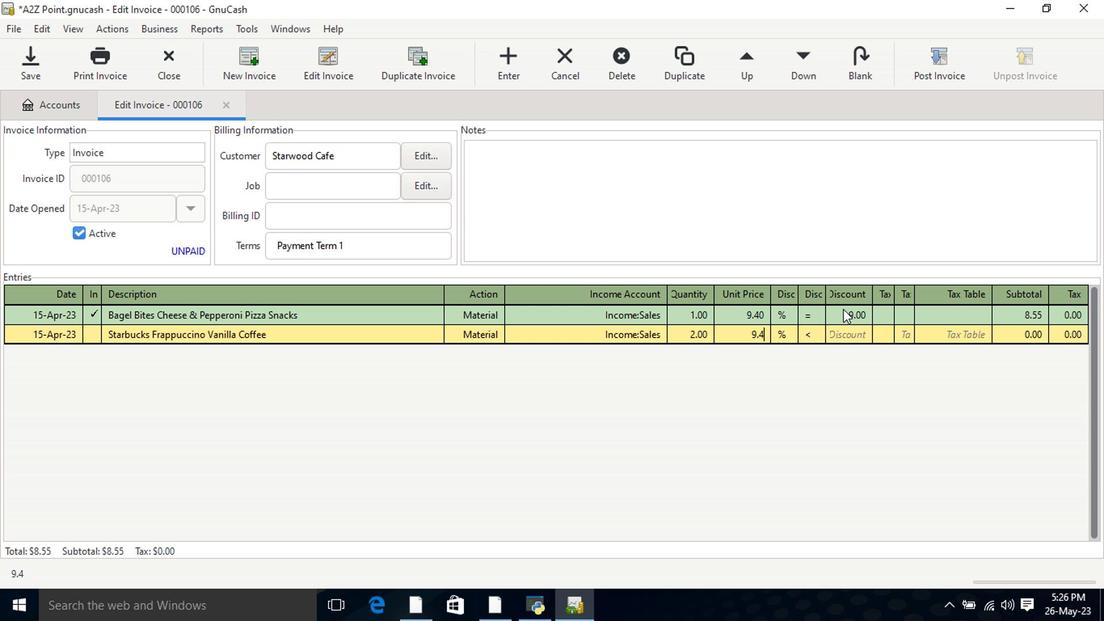 
Action: Mouse moved to (810, 335)
Screenshot: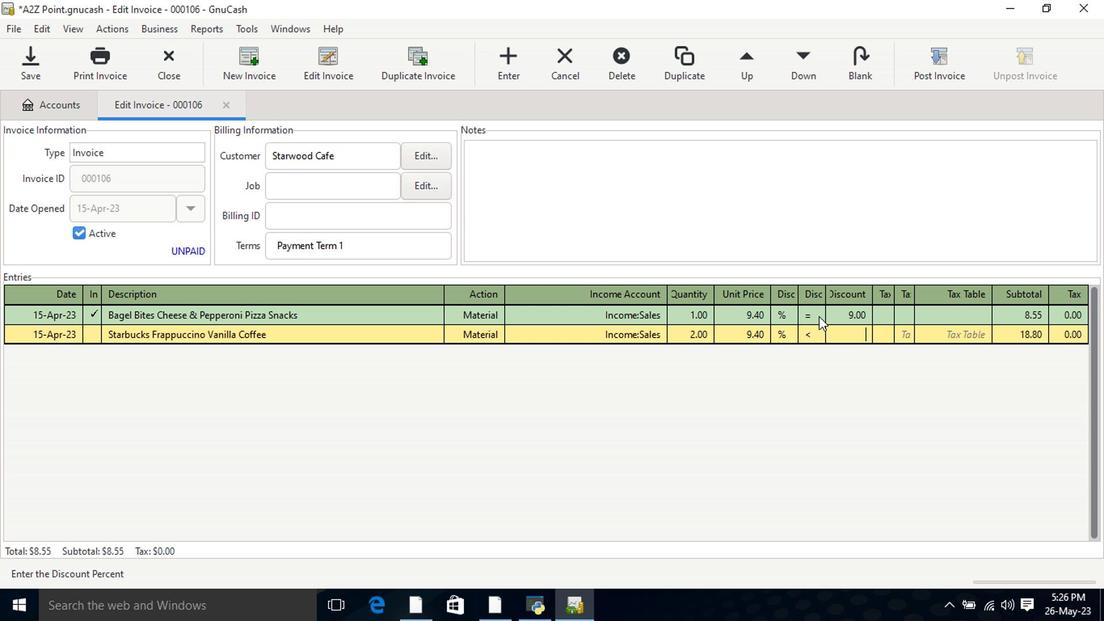 
Action: Mouse pressed left at (810, 335)
Screenshot: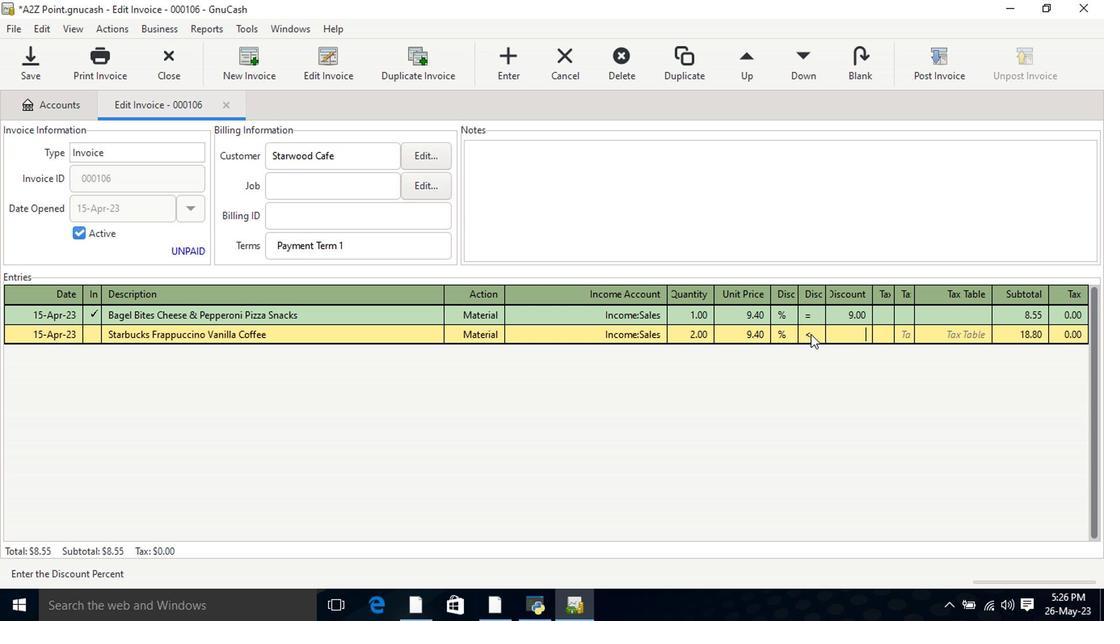 
Action: Mouse moved to (831, 334)
Screenshot: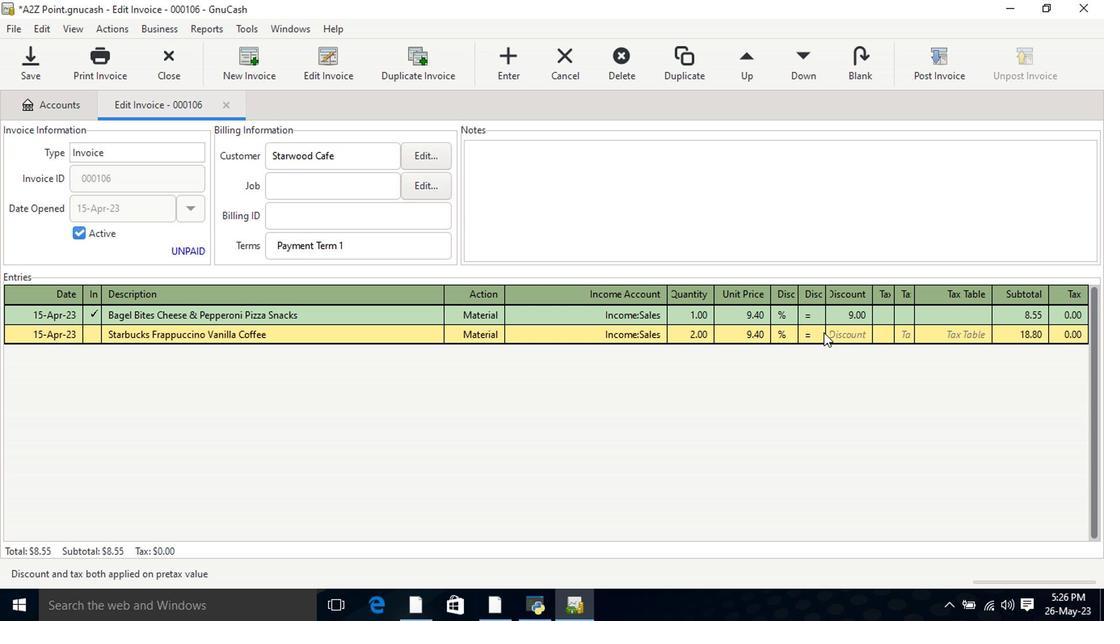 
Action: Mouse pressed left at (831, 334)
Screenshot: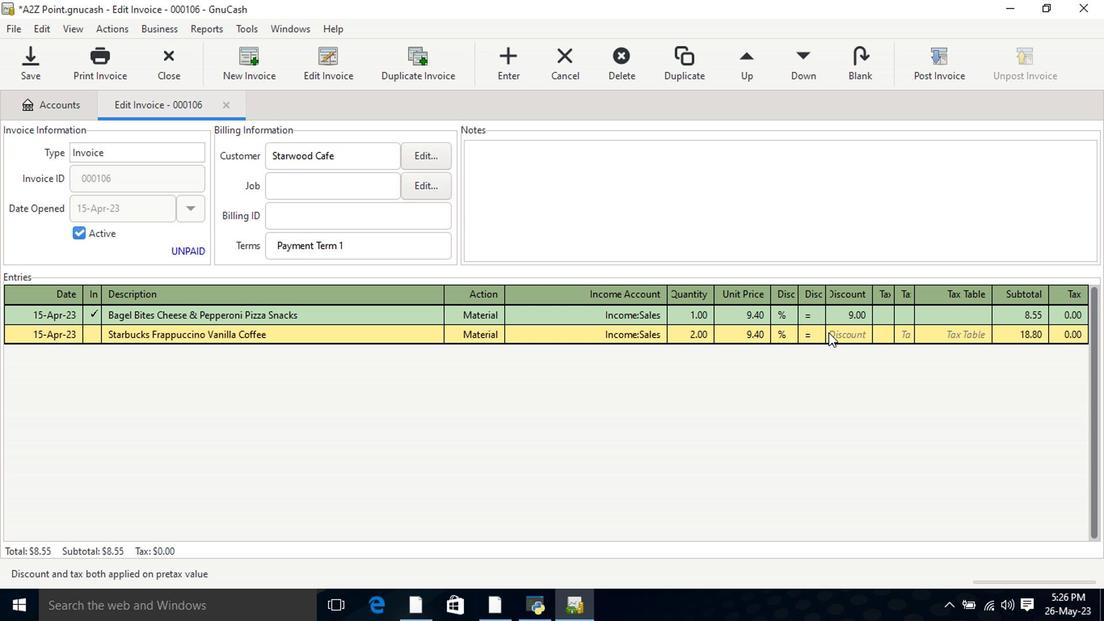 
Action: Key pressed 6<Key.tab><Key.tab><Key.shift>Russet<Key.space><Key.shift>Potato<Key.tab>mate<Key.tab>incom<Key.down><Key.down><Key.tab>1<Key.tab>10.4<Key.tab>
Screenshot: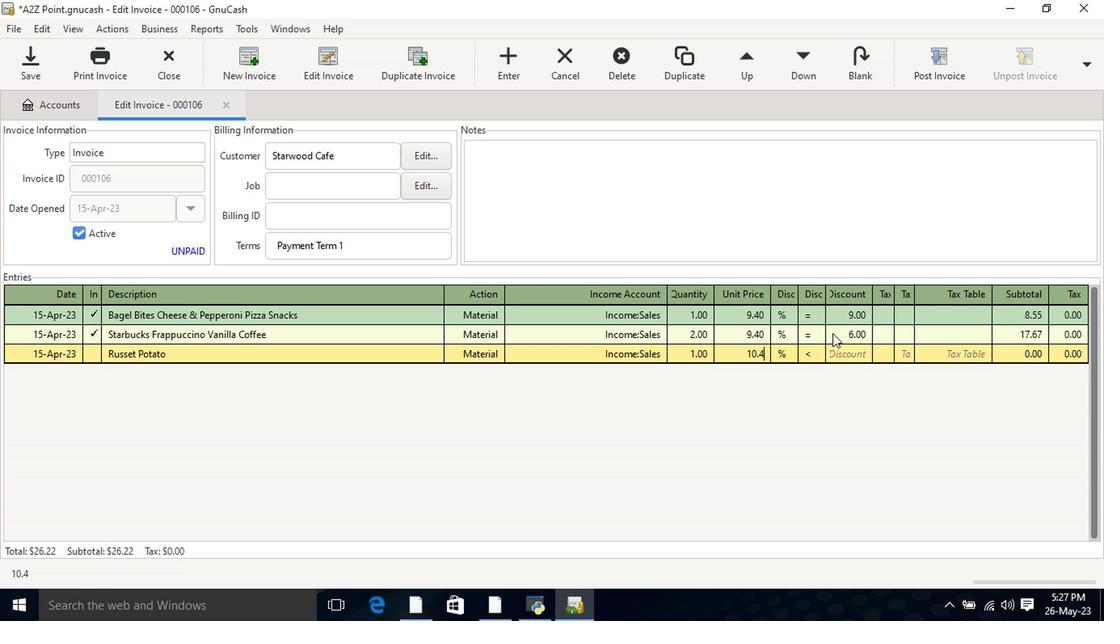 
Action: Mouse moved to (817, 350)
Screenshot: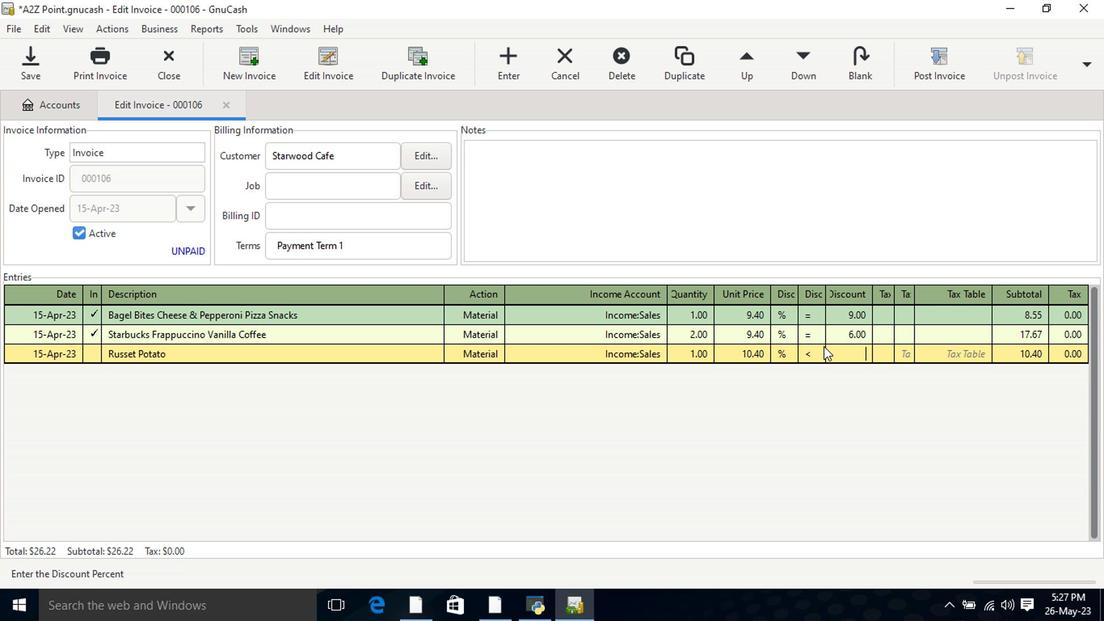 
Action: Mouse pressed left at (817, 350)
Screenshot: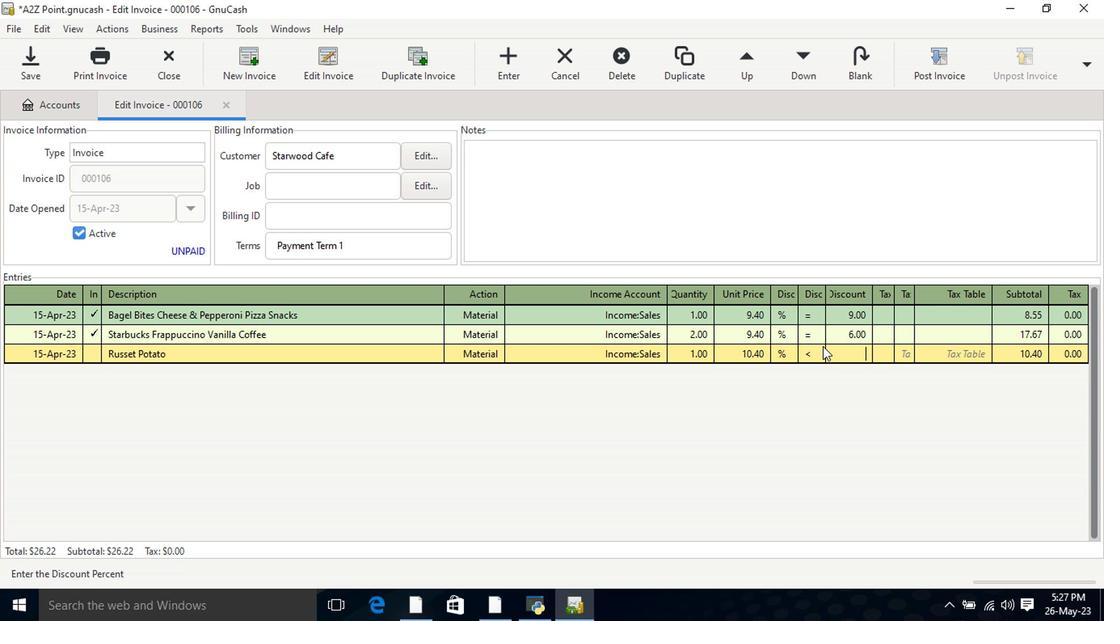 
Action: Mouse moved to (841, 351)
Screenshot: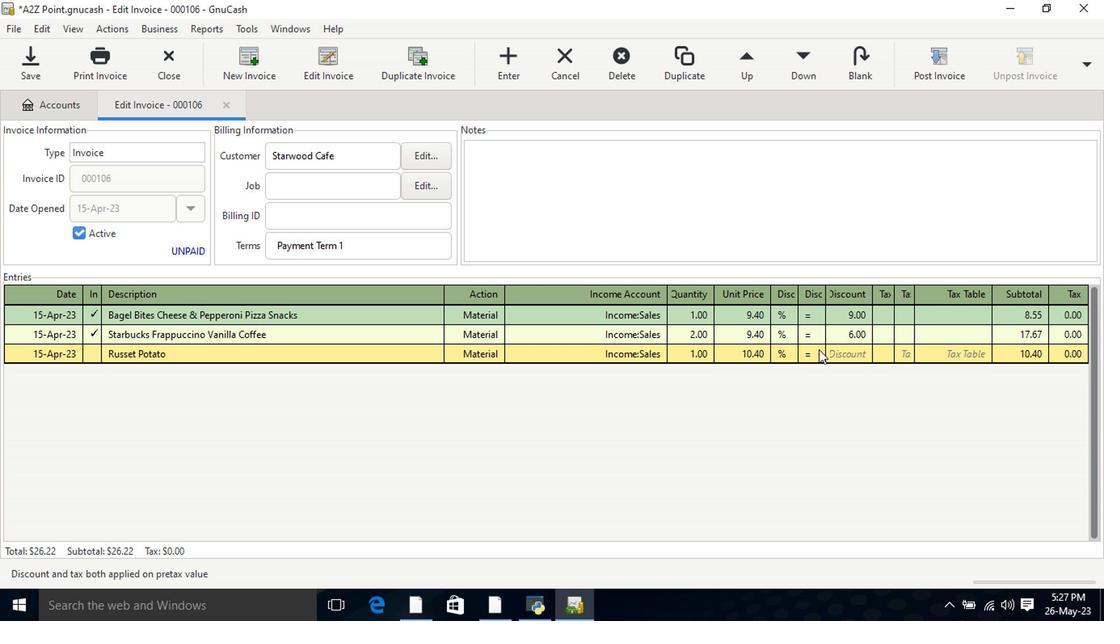 
Action: Mouse pressed left at (841, 351)
Screenshot: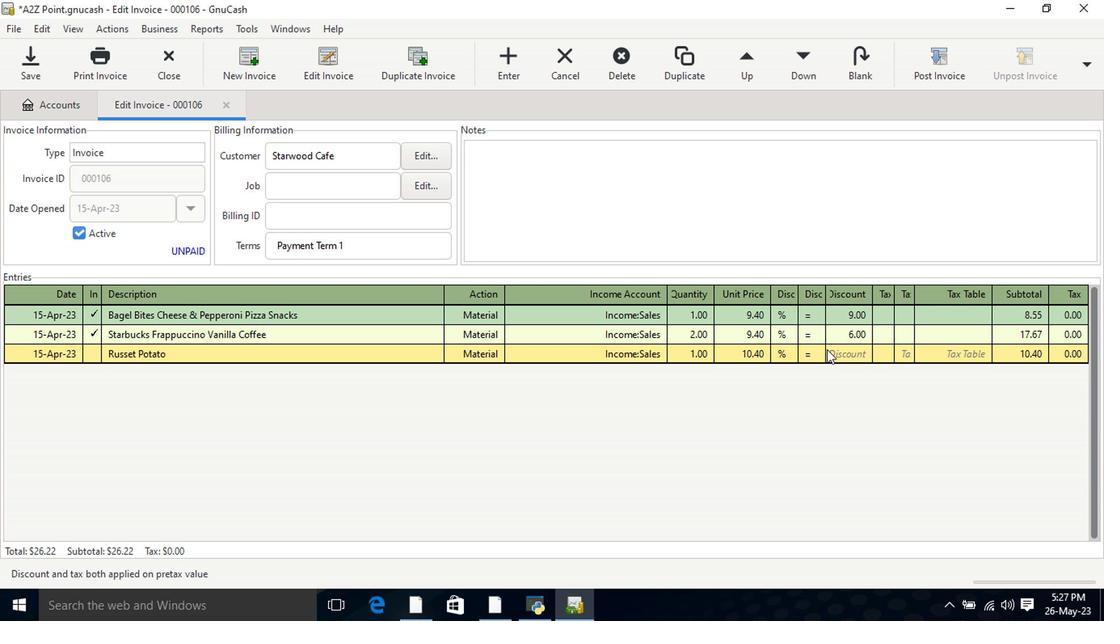 
Action: Key pressed 8<Key.tab>
Screenshot: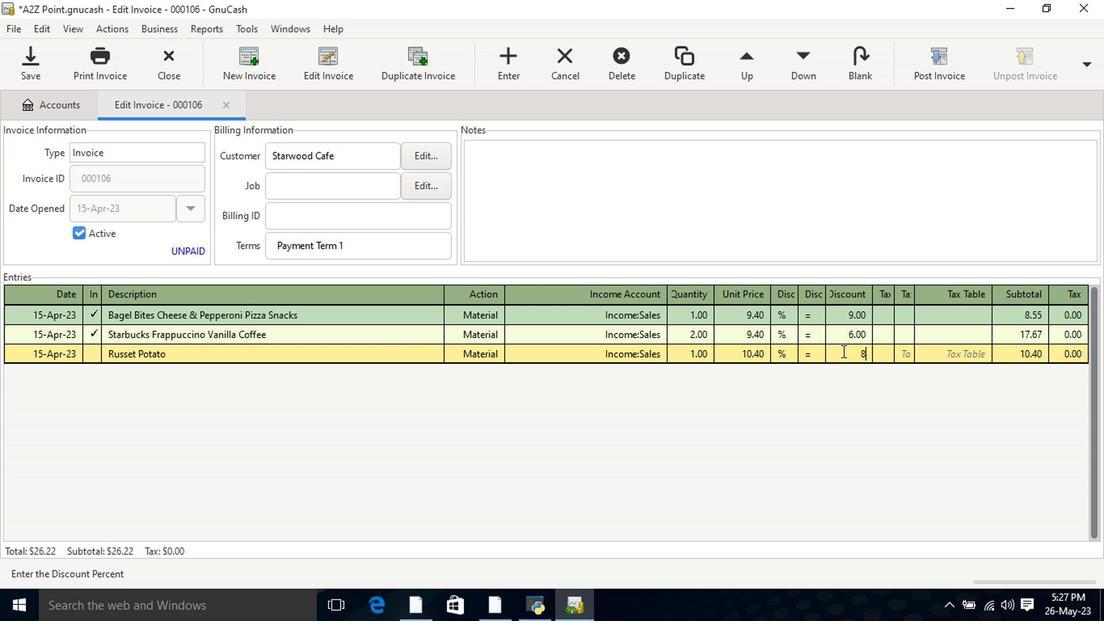 
Action: Mouse moved to (683, 198)
Screenshot: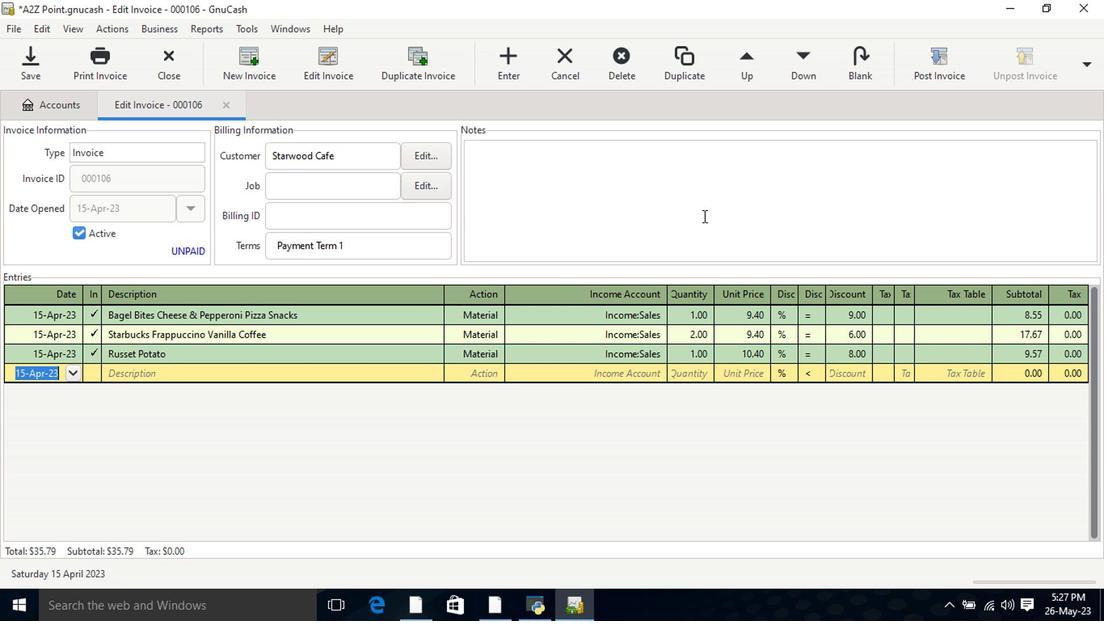 
Action: Mouse pressed left at (683, 198)
Screenshot: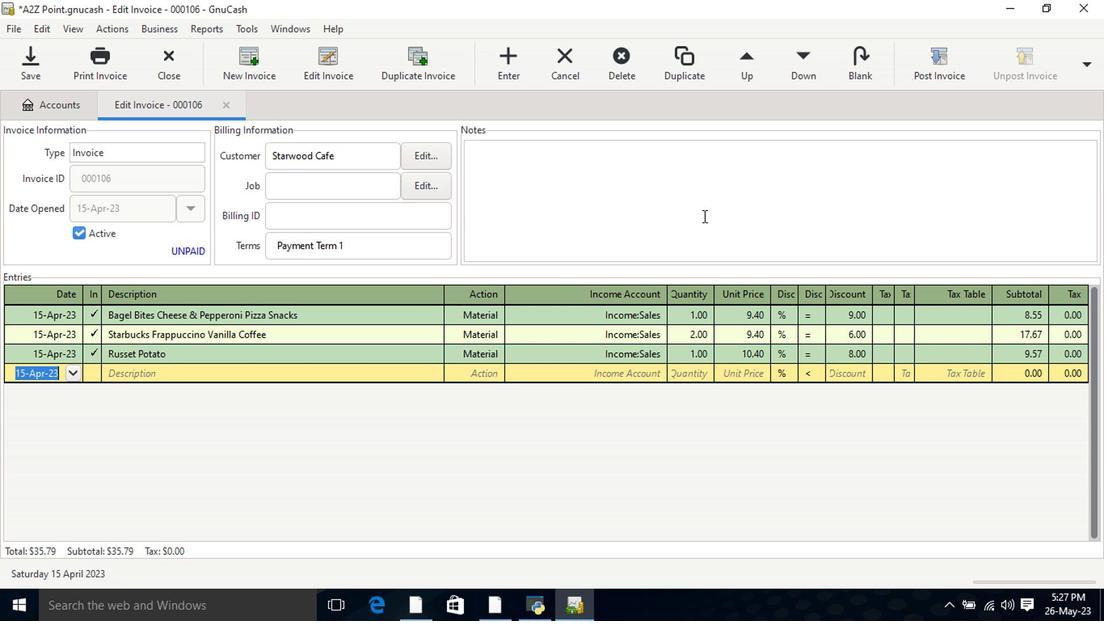 
Action: Mouse moved to (683, 198)
Screenshot: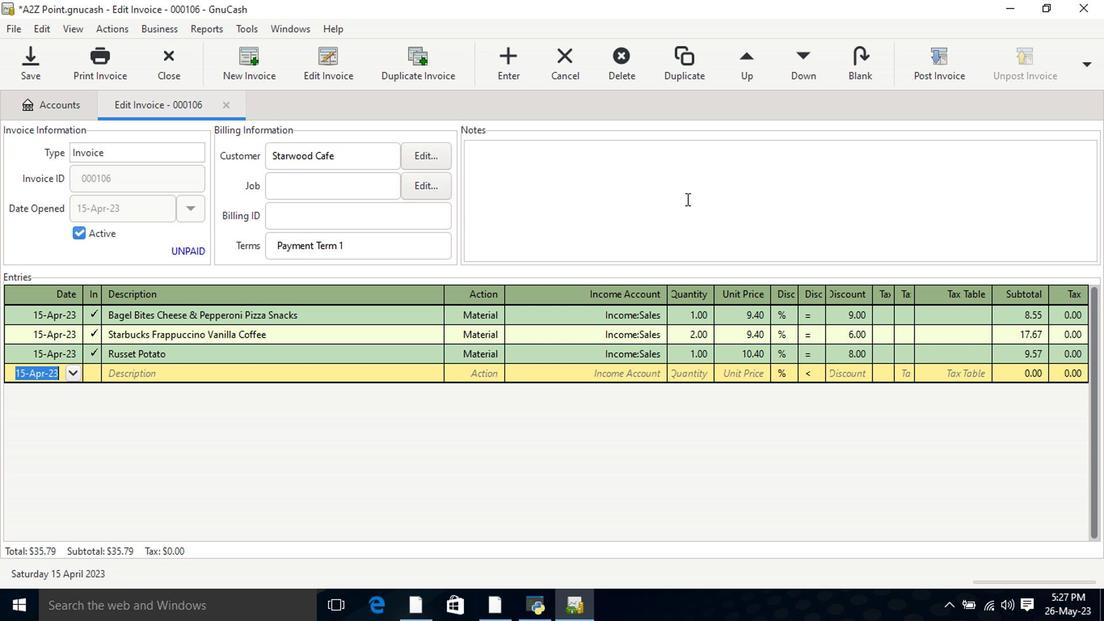 
Action: Key pressed <Key.shift>Looking<Key.space>forwardto<Key.space>serving<Key.space>you<Key.space>again.
Screenshot: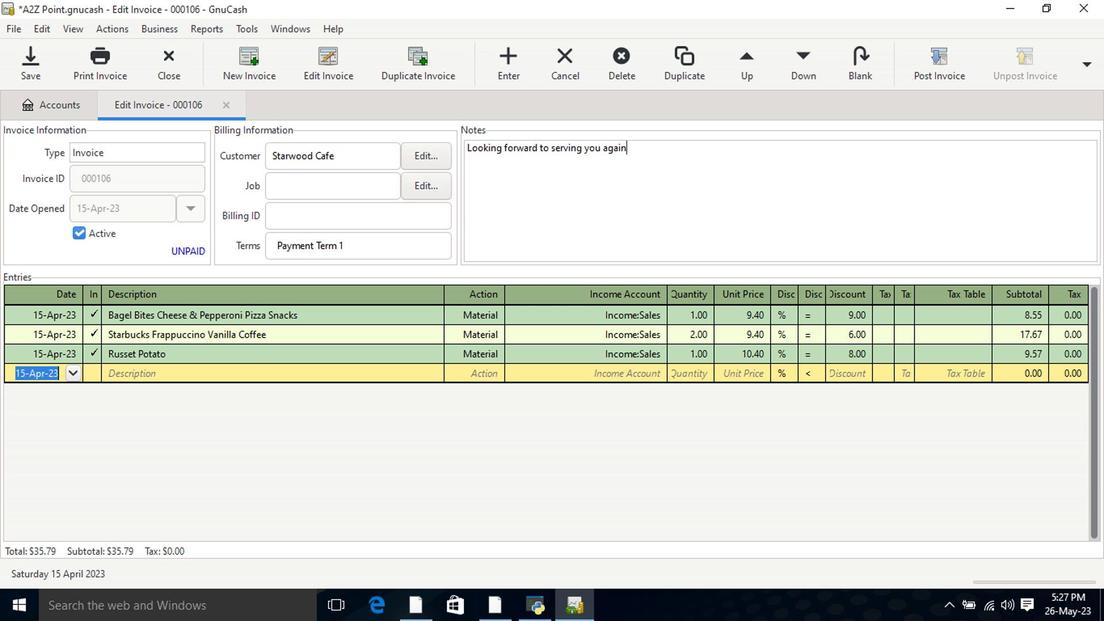 
Action: Mouse moved to (907, 85)
Screenshot: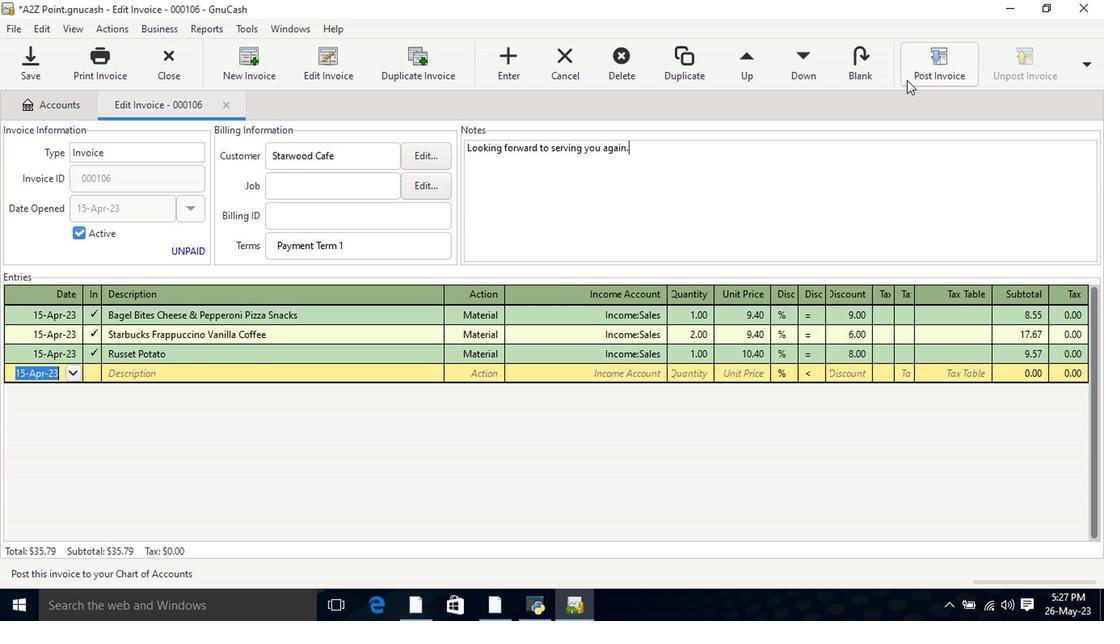
Action: Mouse pressed left at (920, 81)
Screenshot: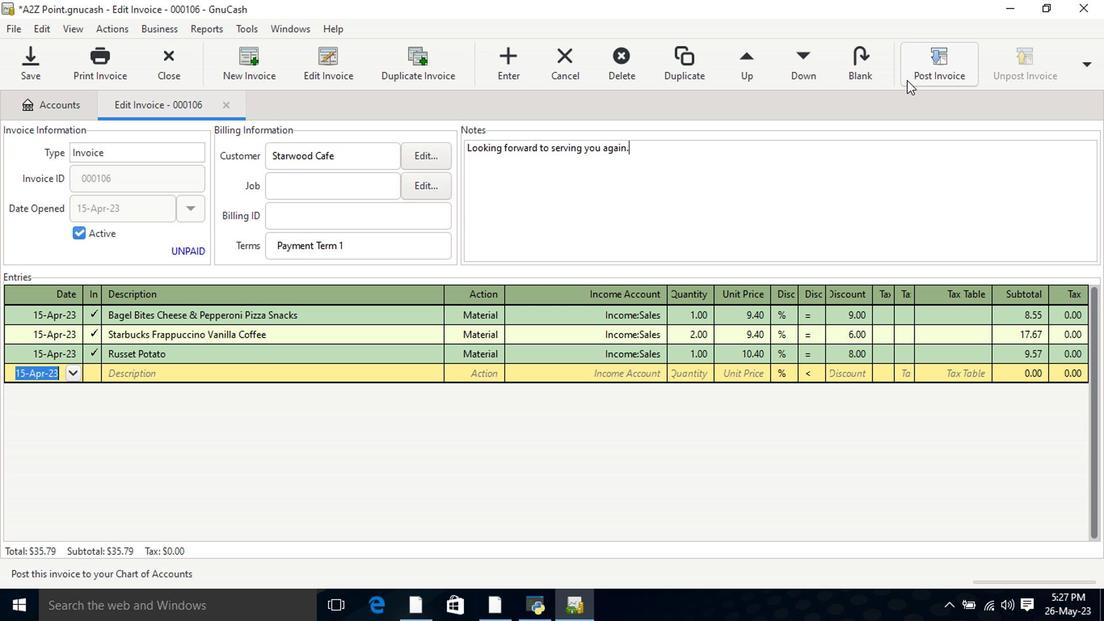 
Action: Mouse moved to (687, 271)
Screenshot: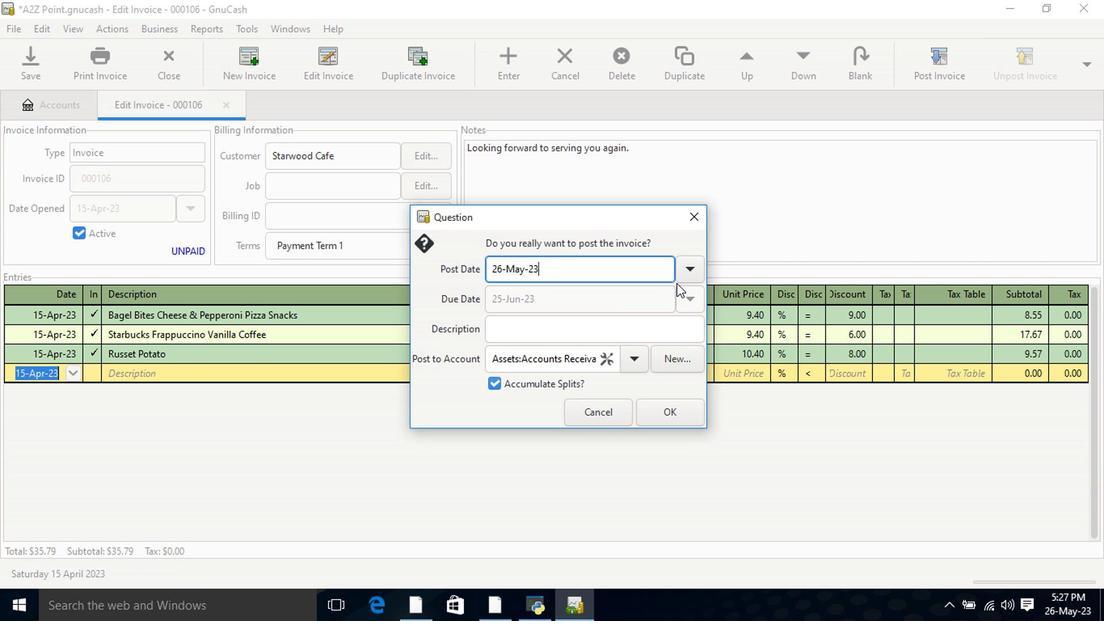 
Action: Mouse pressed left at (687, 271)
Screenshot: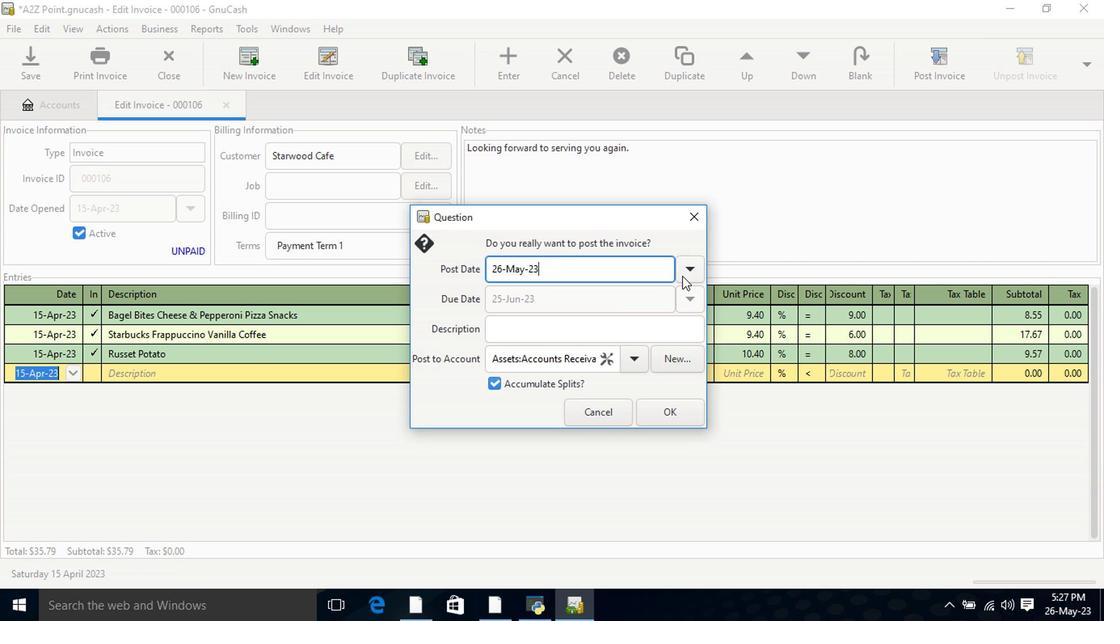 
Action: Mouse moved to (565, 293)
Screenshot: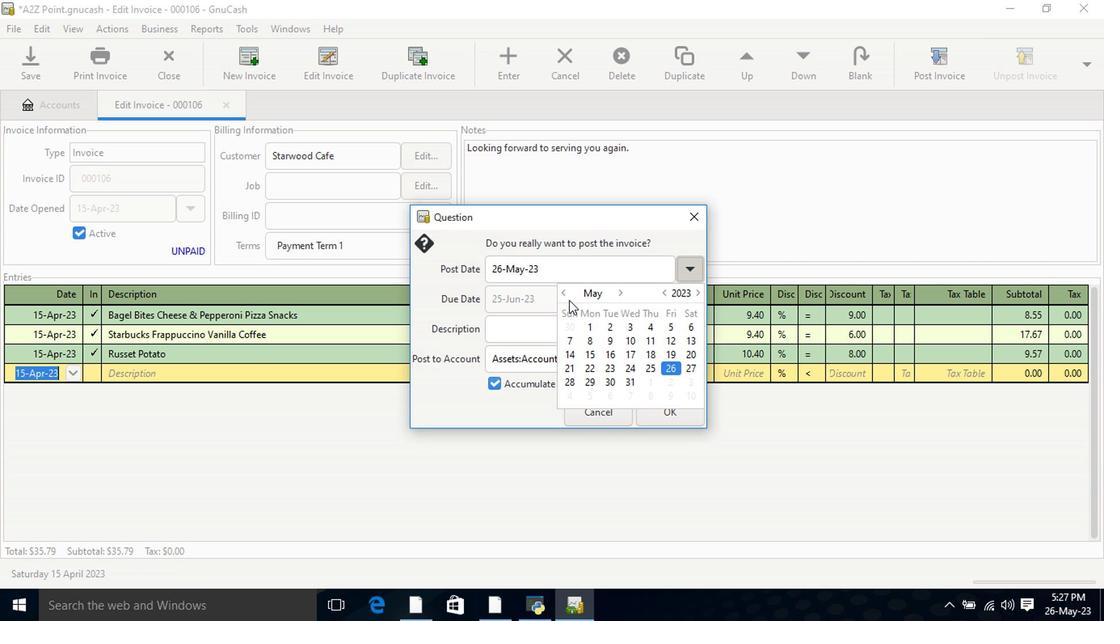 
Action: Mouse pressed left at (565, 293)
Screenshot: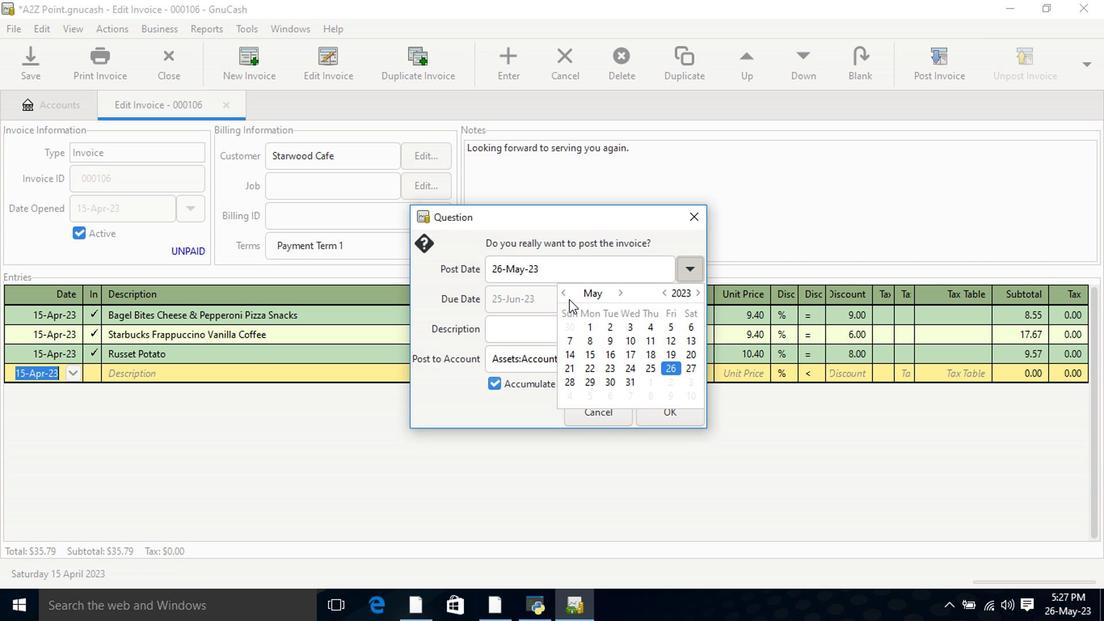 
Action: Mouse moved to (687, 356)
Screenshot: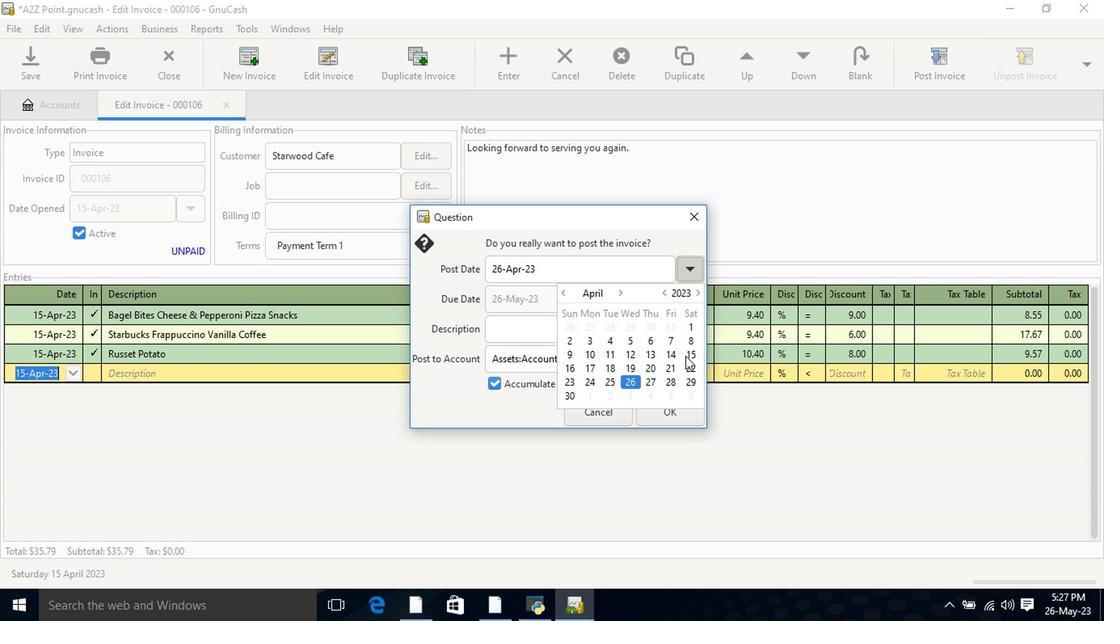 
Action: Mouse pressed left at (687, 356)
Screenshot: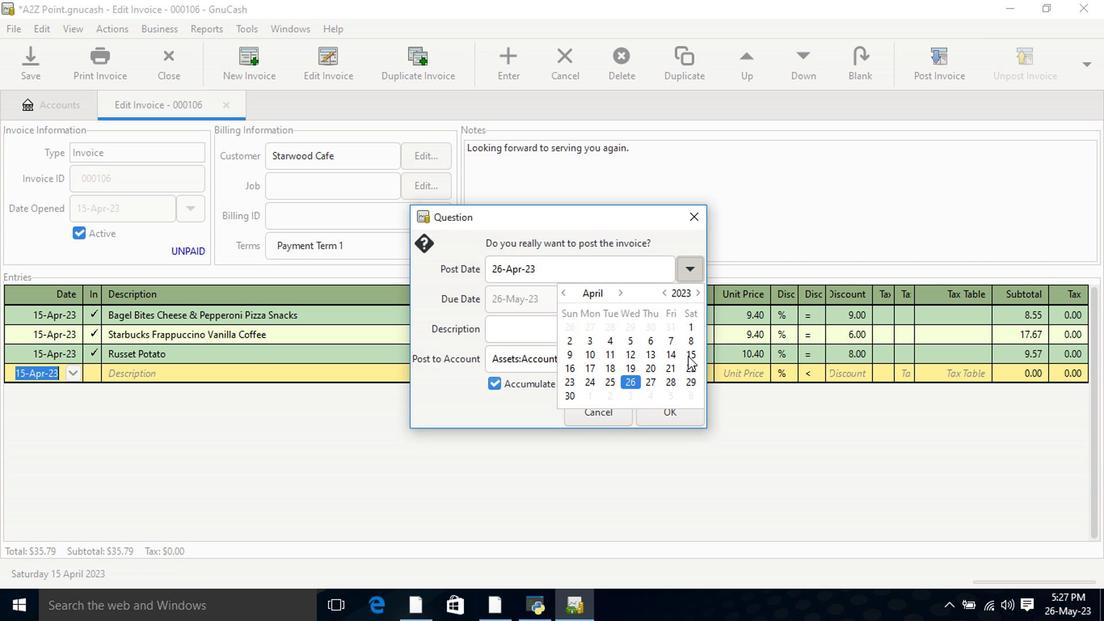 
Action: Mouse pressed left at (687, 356)
Screenshot: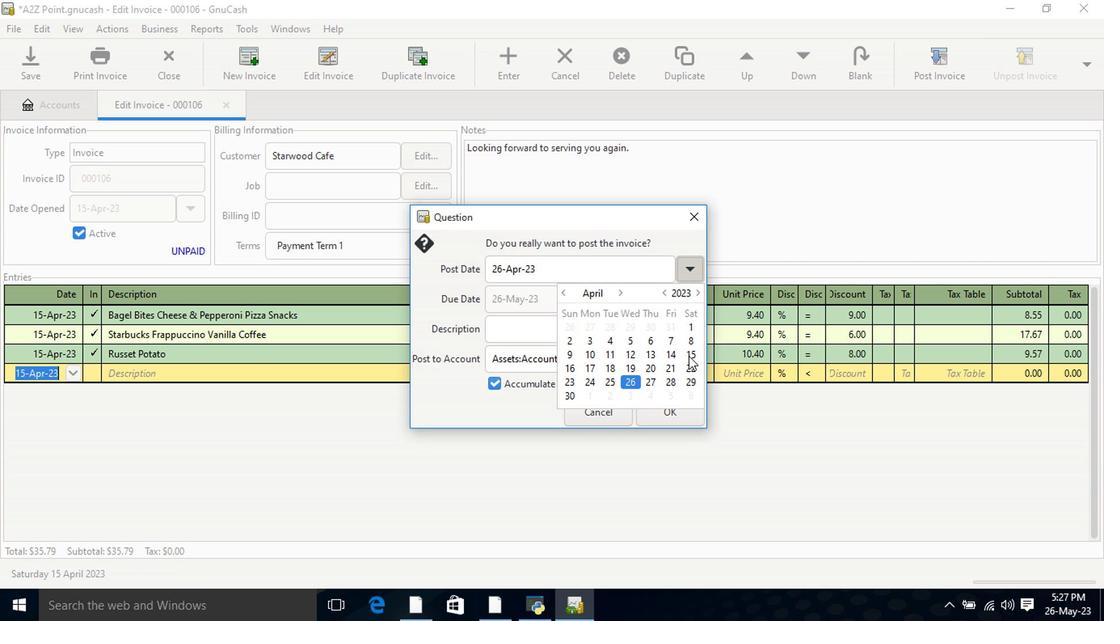 
Action: Mouse moved to (662, 411)
Screenshot: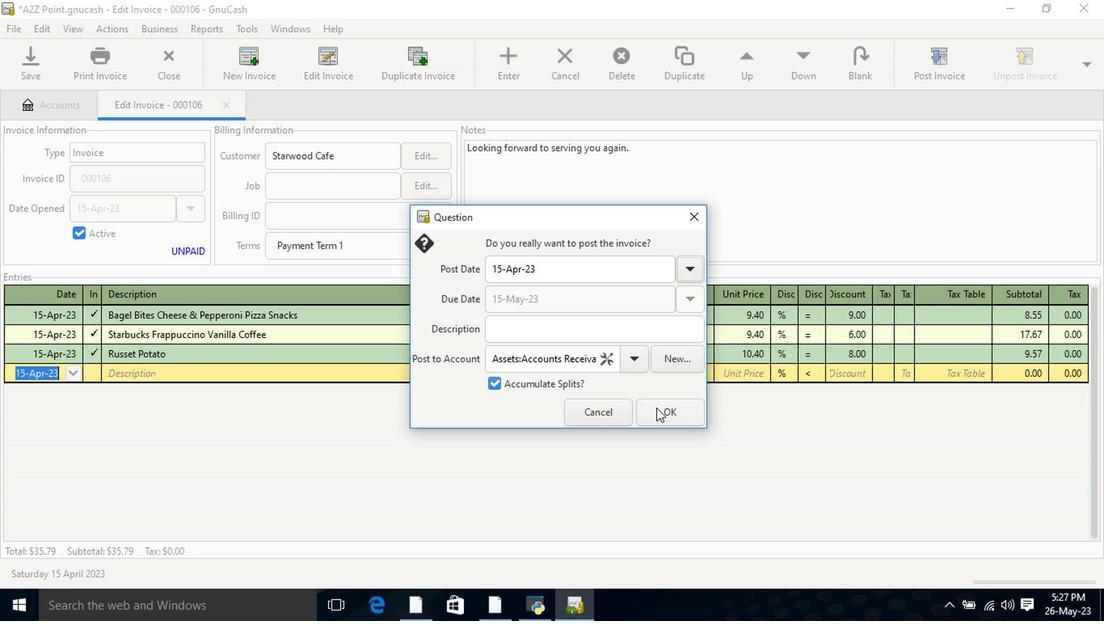 
Action: Mouse pressed left at (662, 411)
Screenshot: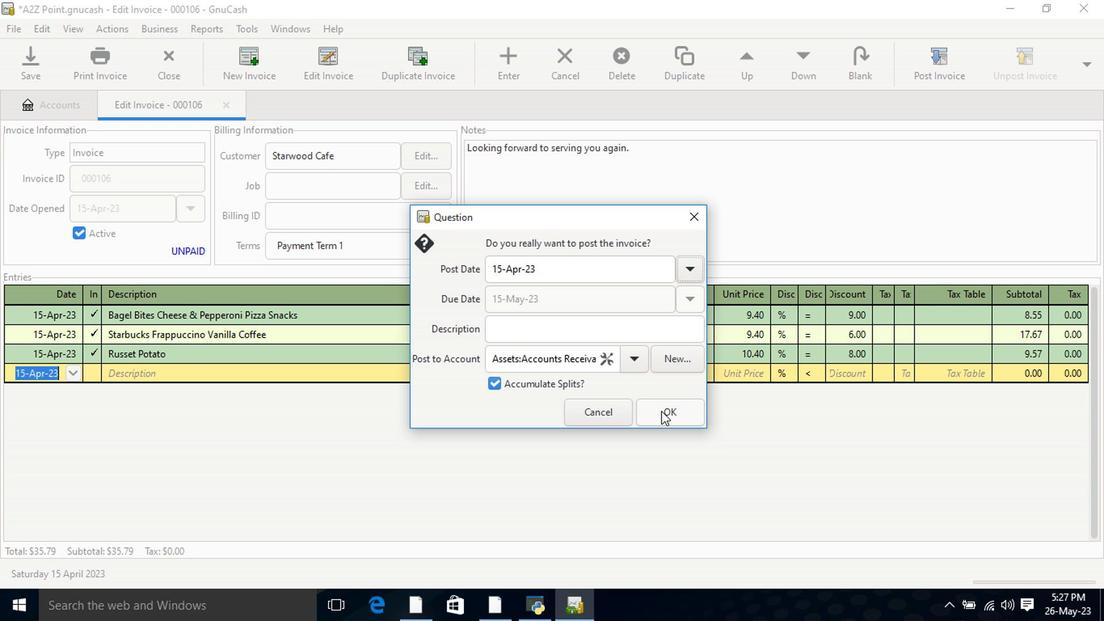 
Action: Mouse moved to (1039, 67)
Screenshot: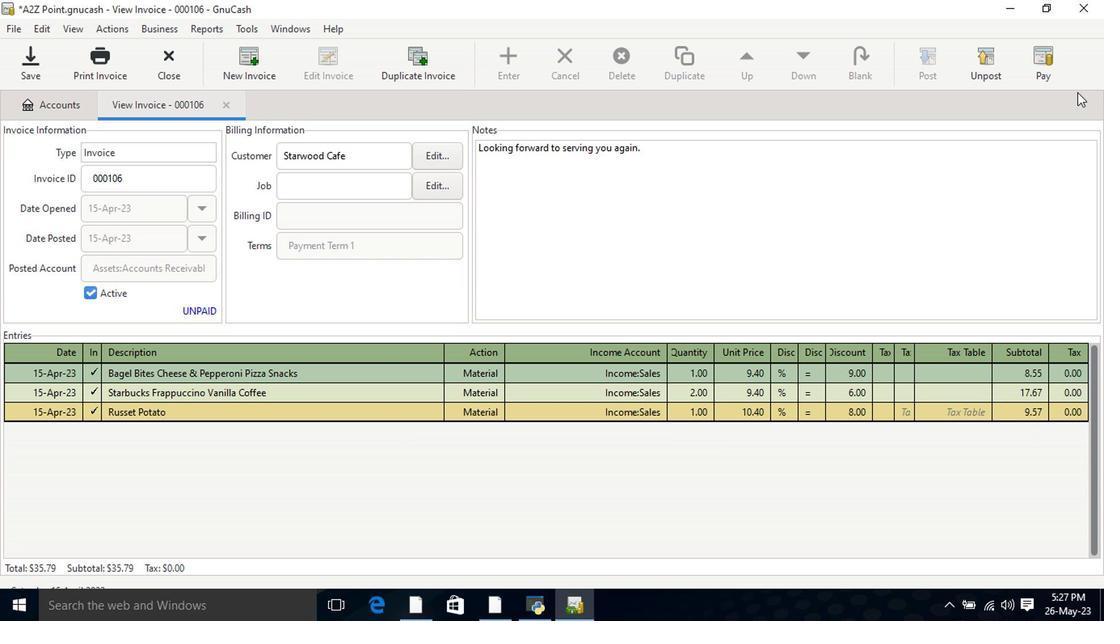 
Action: Mouse pressed left at (1039, 67)
Screenshot: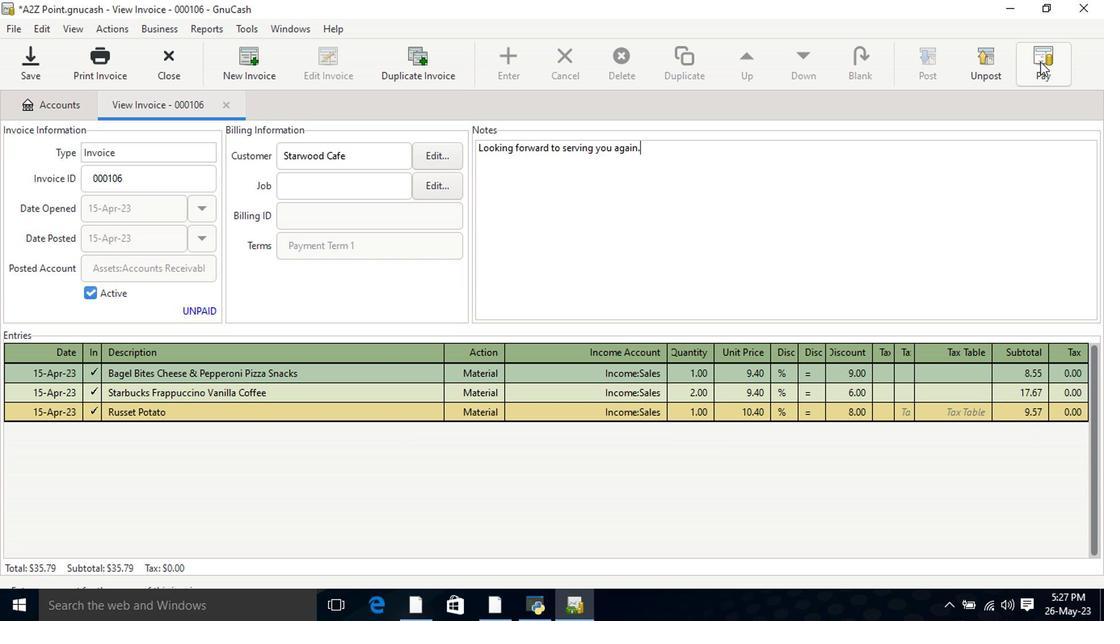 
Action: Mouse moved to (485, 318)
Screenshot: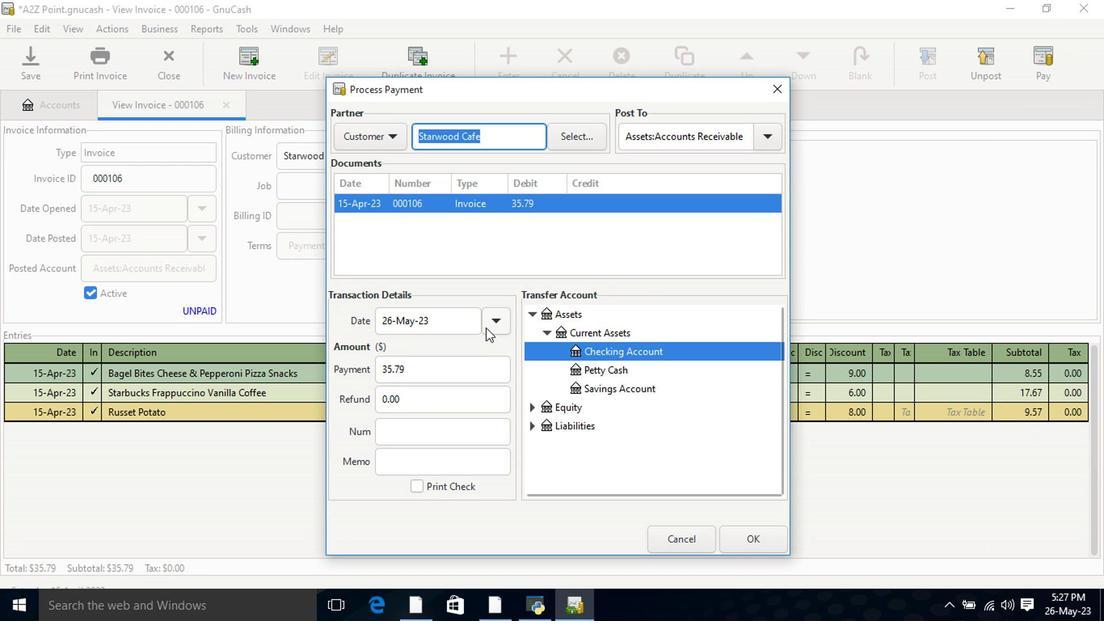 
Action: Mouse pressed left at (485, 318)
Screenshot: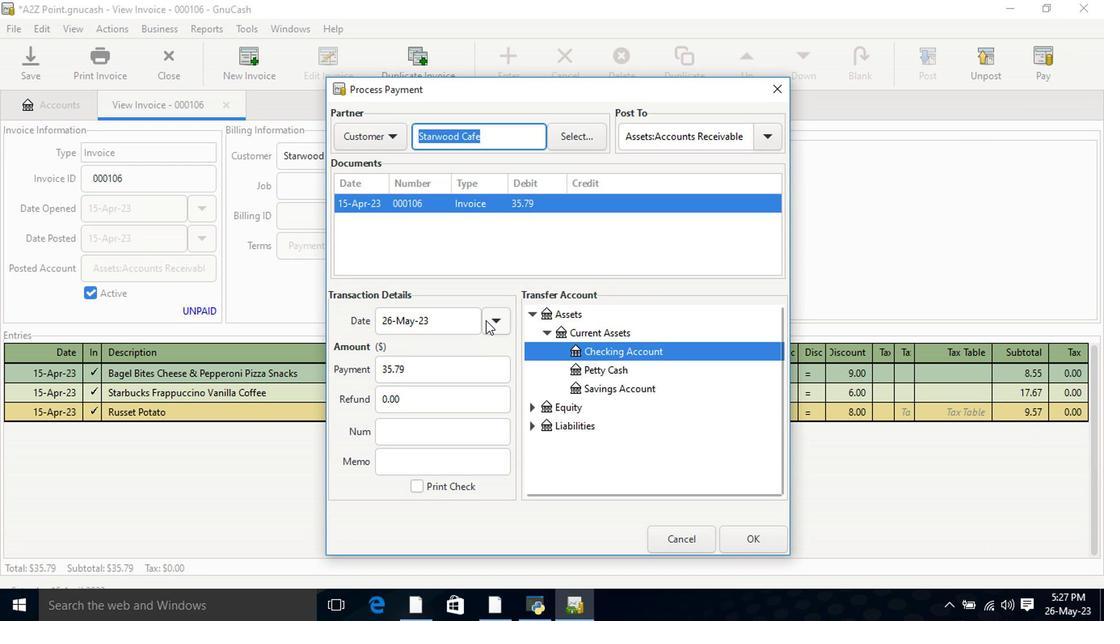 
Action: Mouse moved to (393, 409)
Screenshot: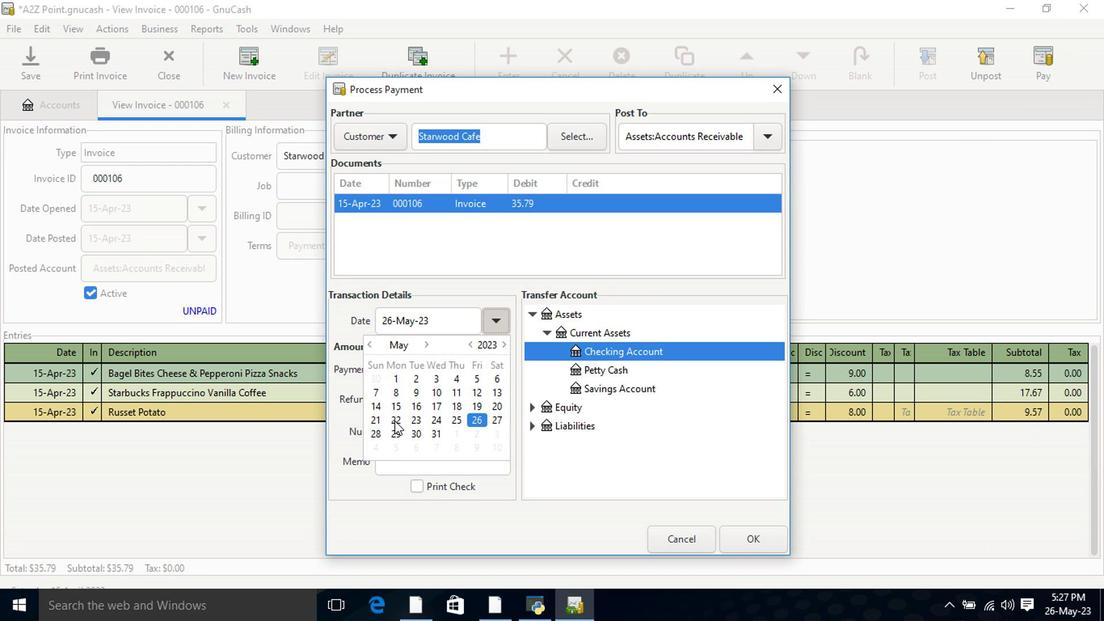
Action: Mouse pressed left at (393, 409)
Screenshot: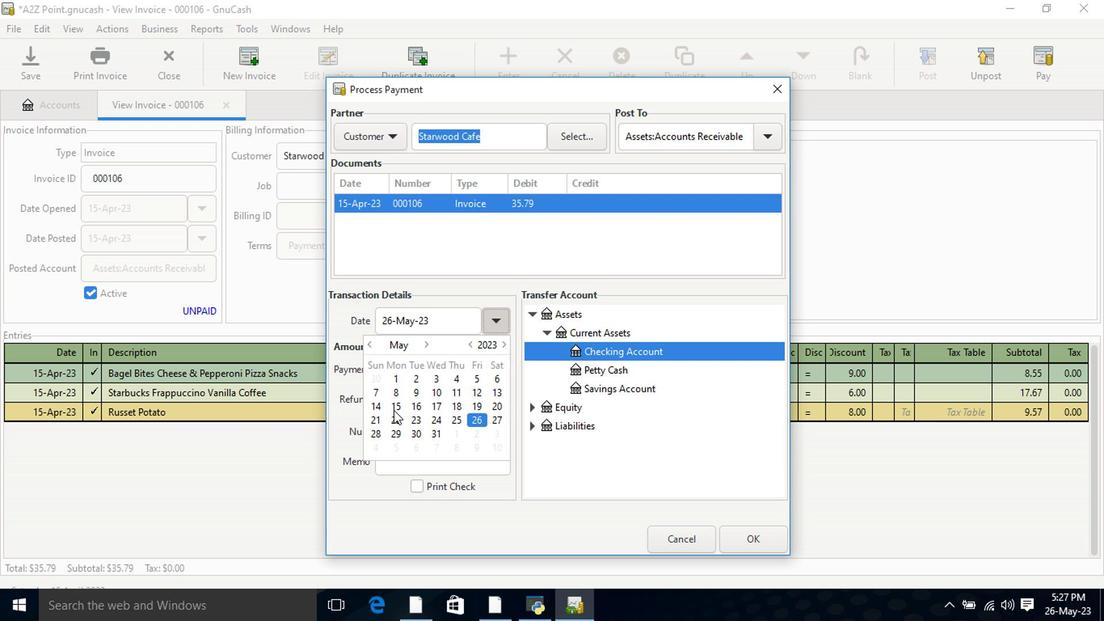 
Action: Mouse pressed left at (393, 409)
Screenshot: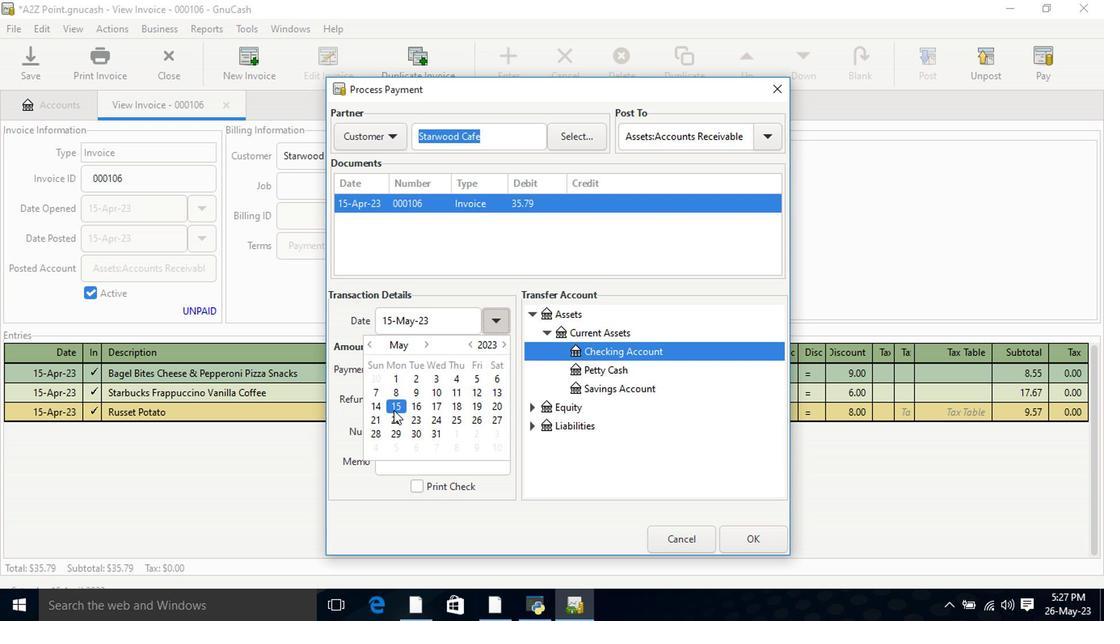 
Action: Mouse moved to (739, 535)
Screenshot: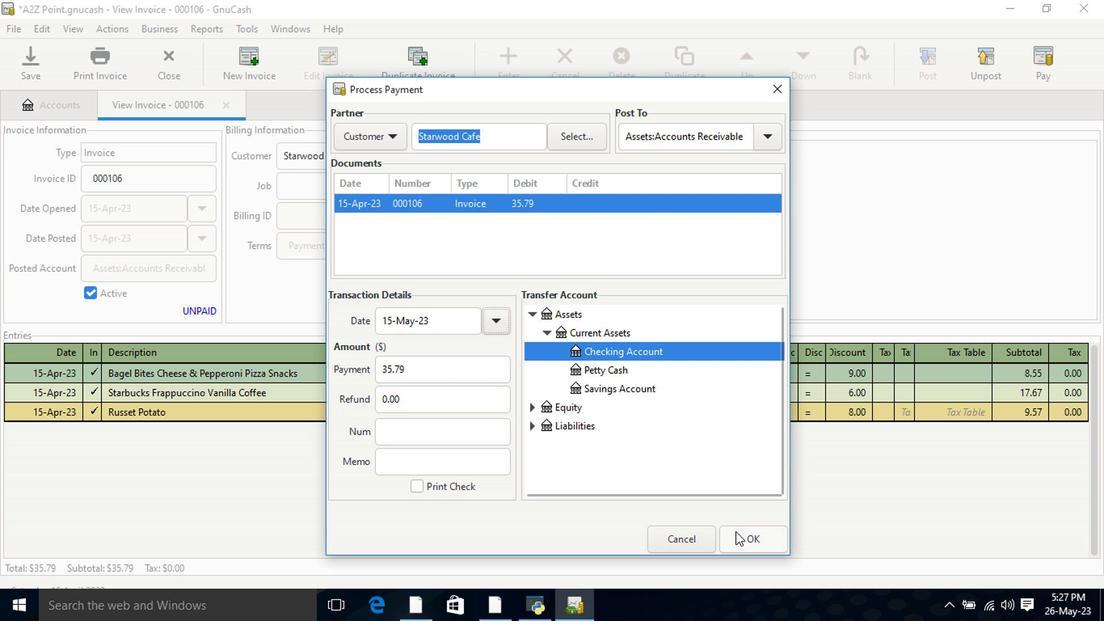 
Action: Mouse pressed left at (739, 535)
Screenshot: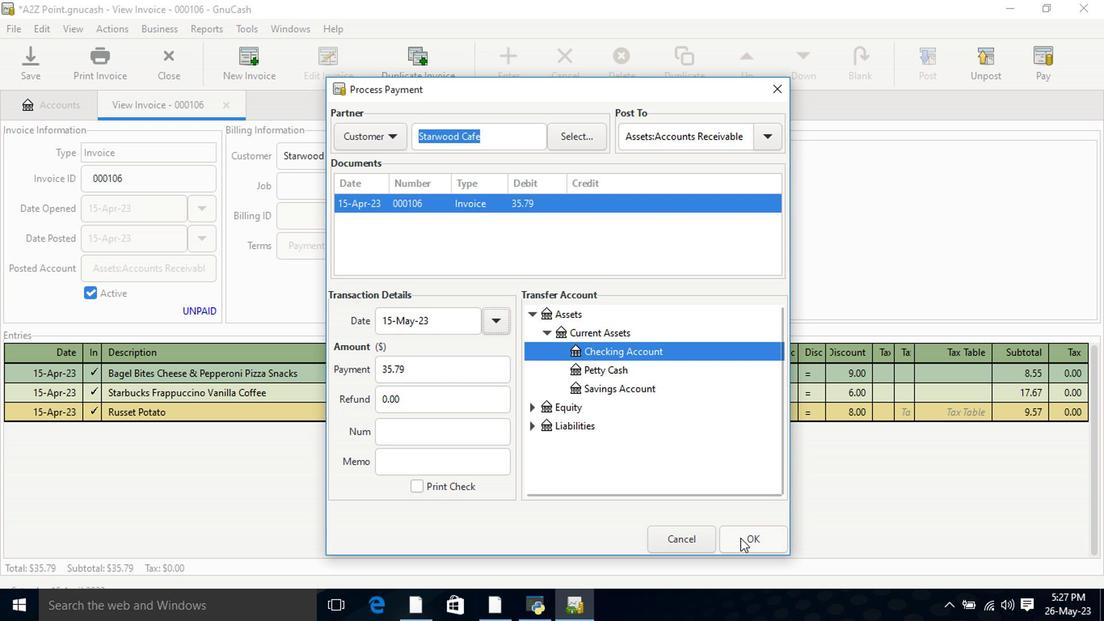 
Action: Mouse moved to (100, 64)
Screenshot: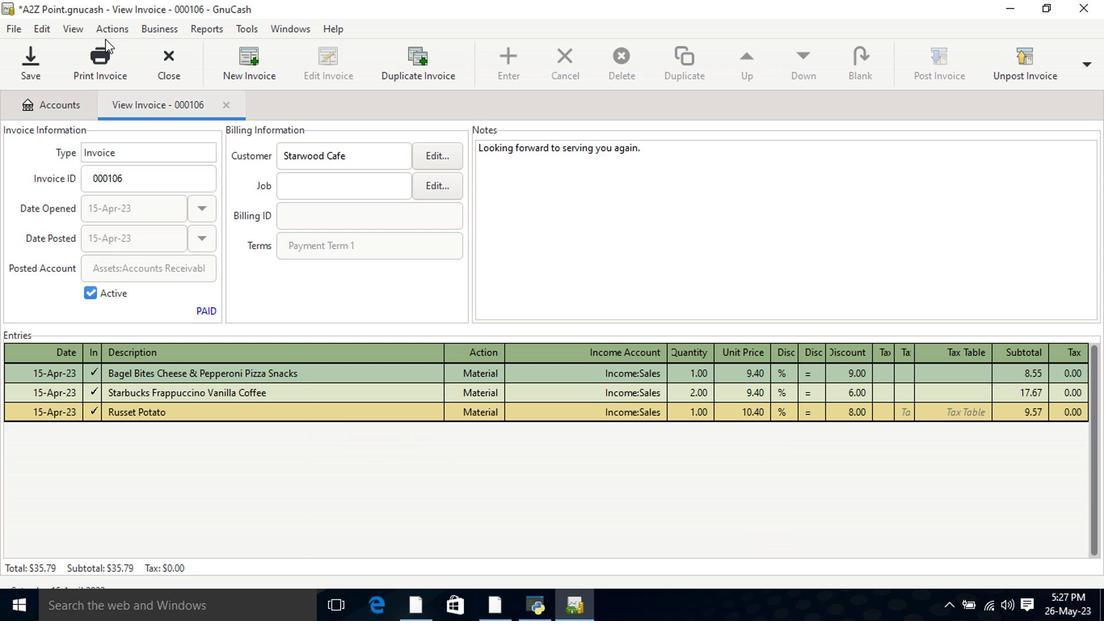 
Action: Mouse pressed left at (100, 64)
Screenshot: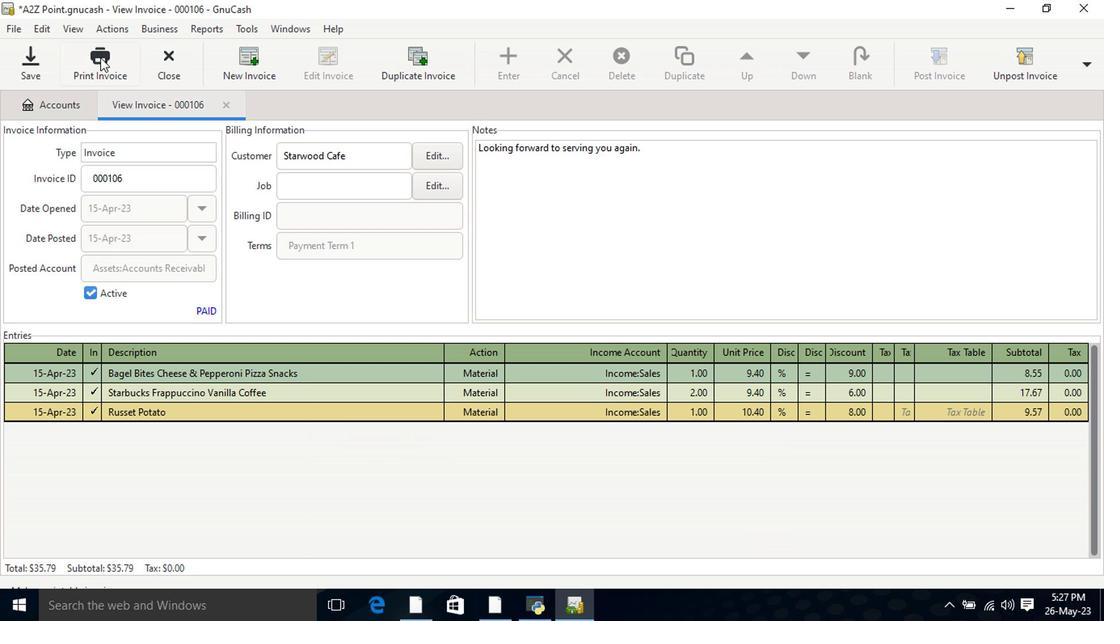 
Action: Mouse moved to (419, 64)
Screenshot: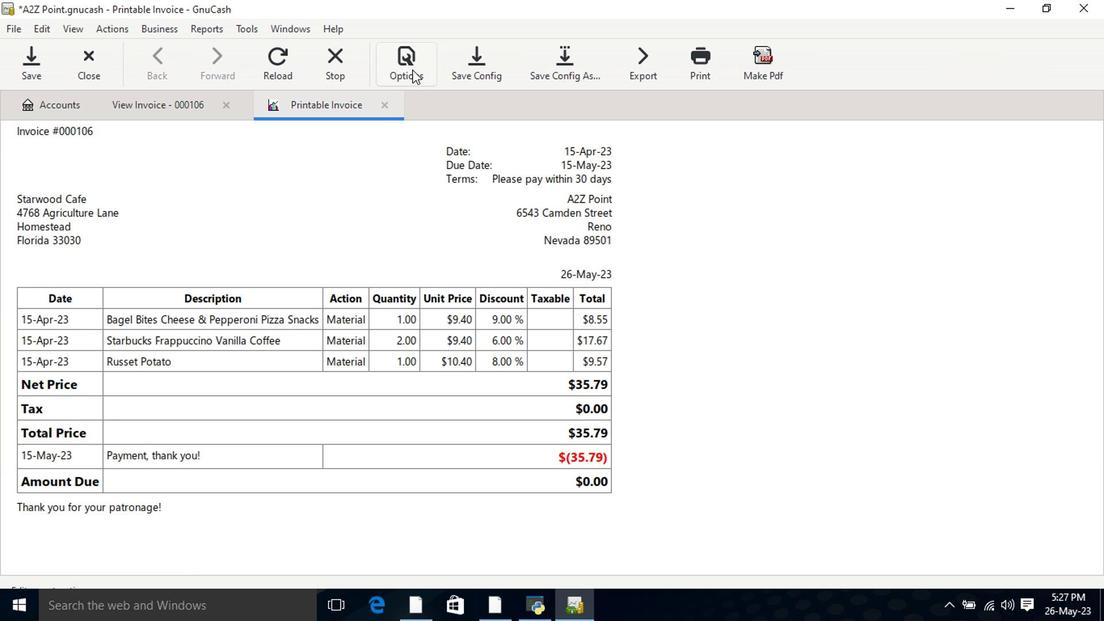 
Action: Mouse pressed left at (419, 64)
Screenshot: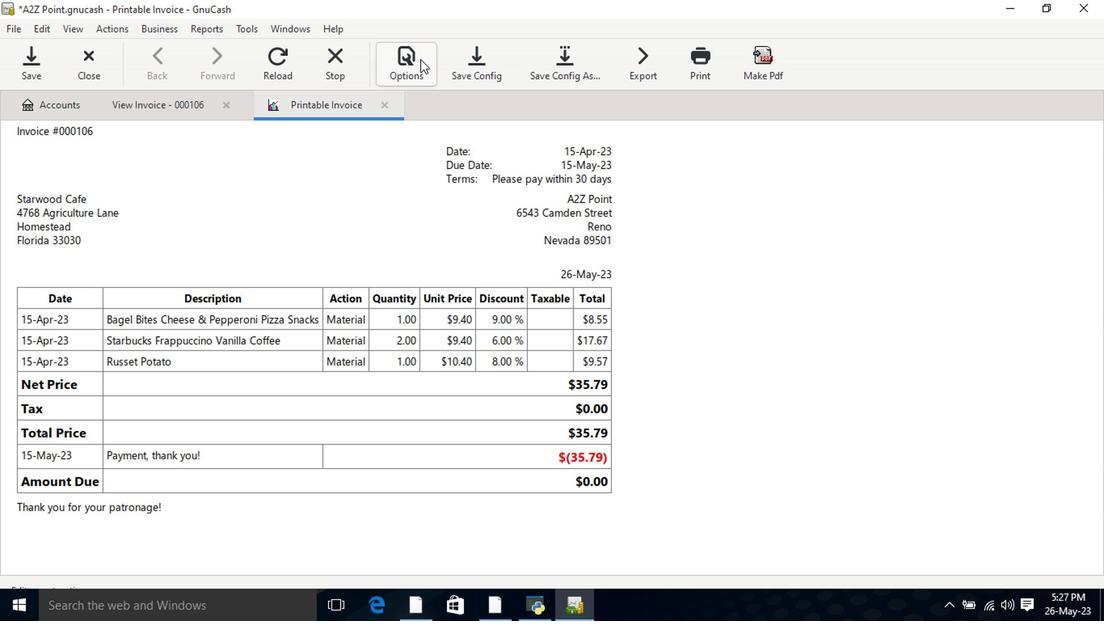 
Action: Mouse moved to (361, 142)
Screenshot: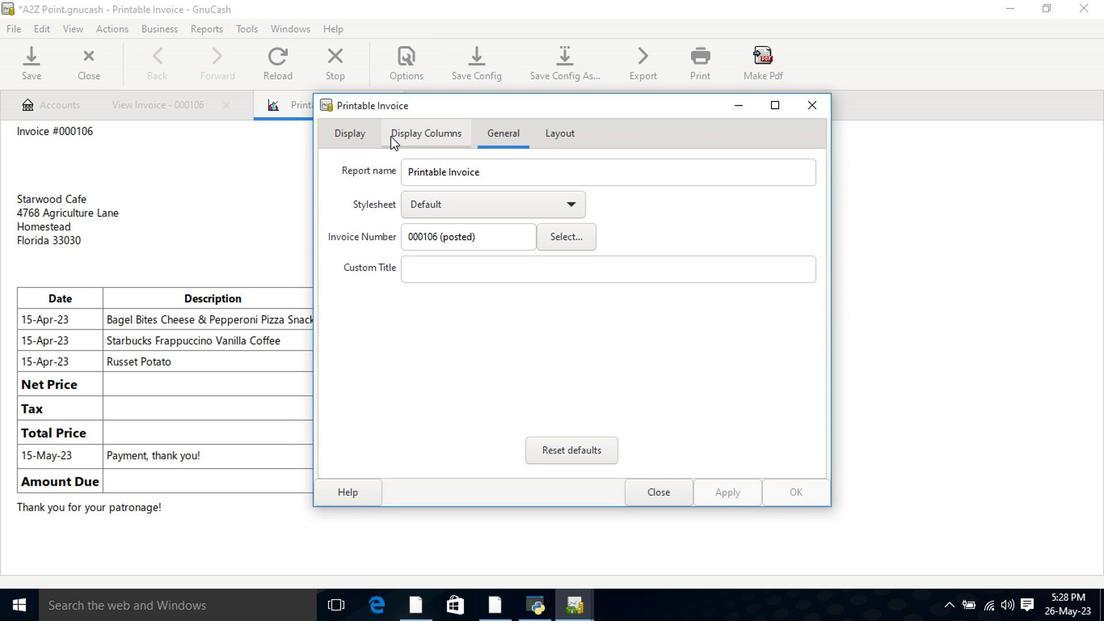 
Action: Mouse pressed left at (361, 142)
Screenshot: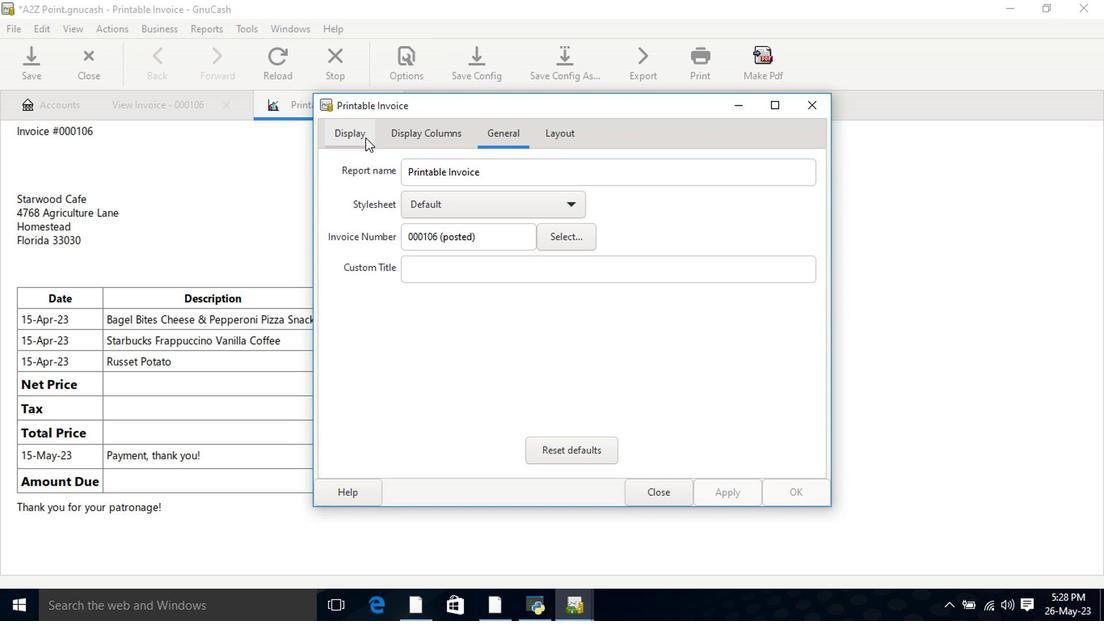 
Action: Mouse moved to (445, 323)
Screenshot: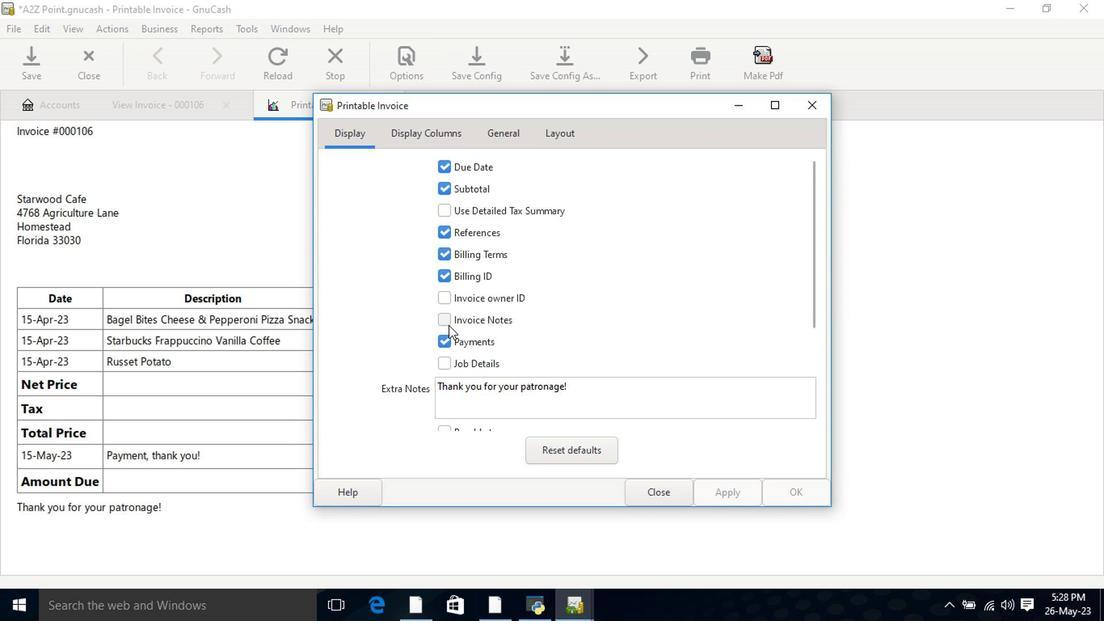 
Action: Mouse pressed left at (445, 323)
Screenshot: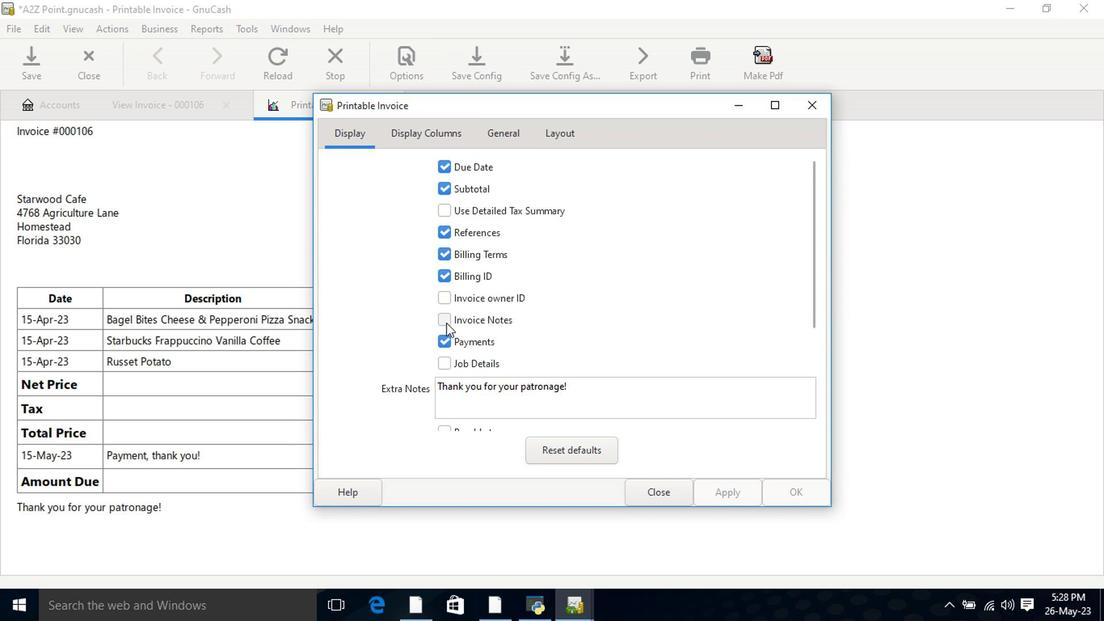 
Action: Mouse moved to (711, 489)
Screenshot: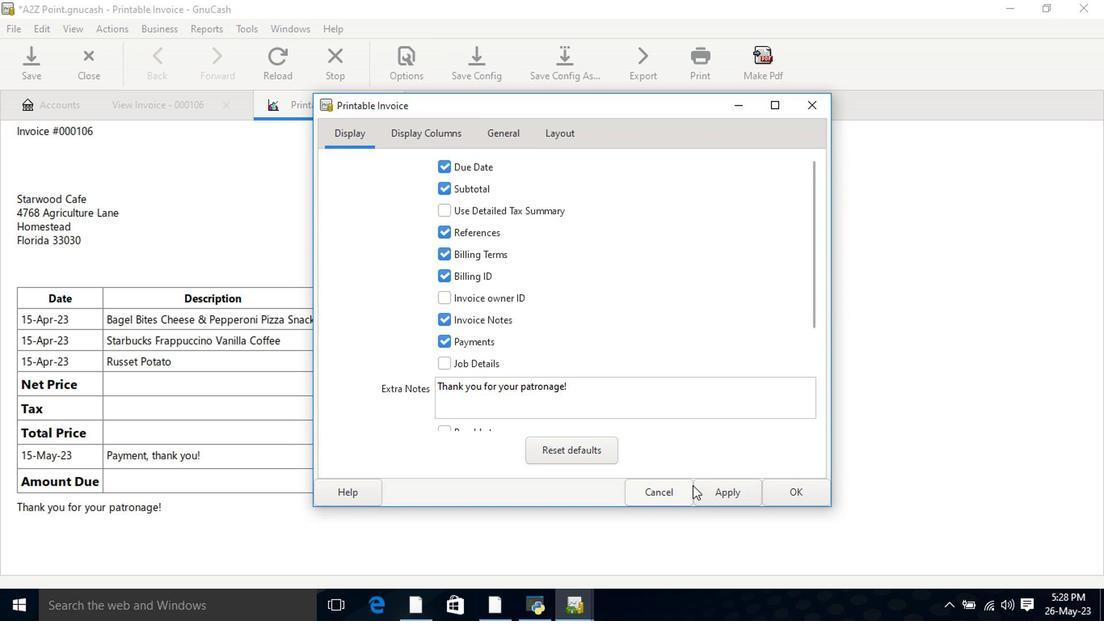 
Action: Mouse pressed left at (711, 489)
Screenshot: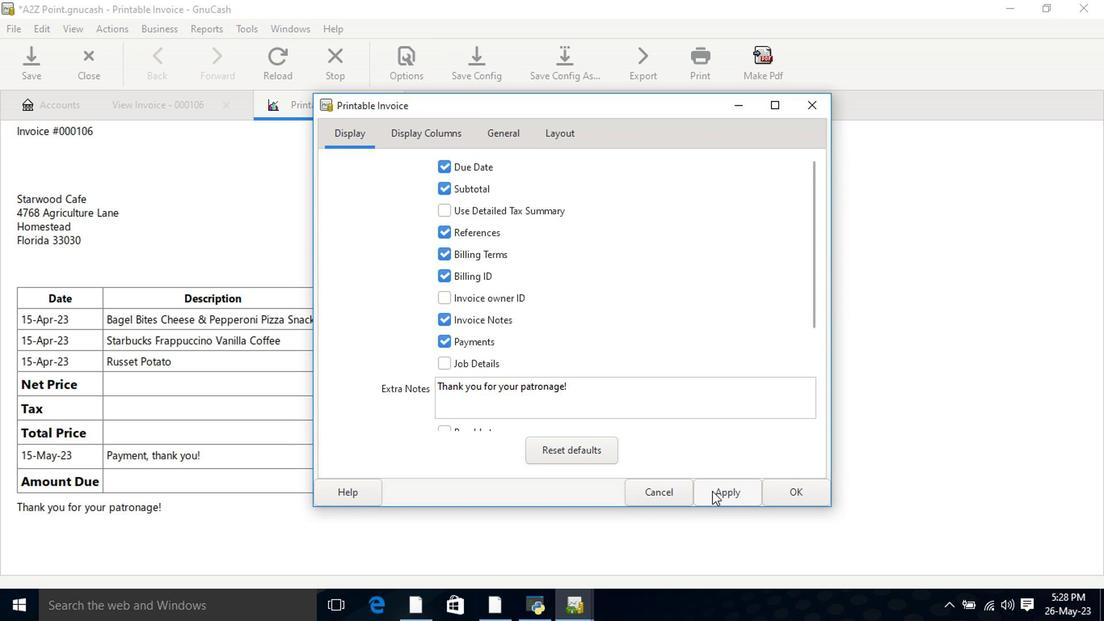 
Action: Mouse moved to (670, 494)
Screenshot: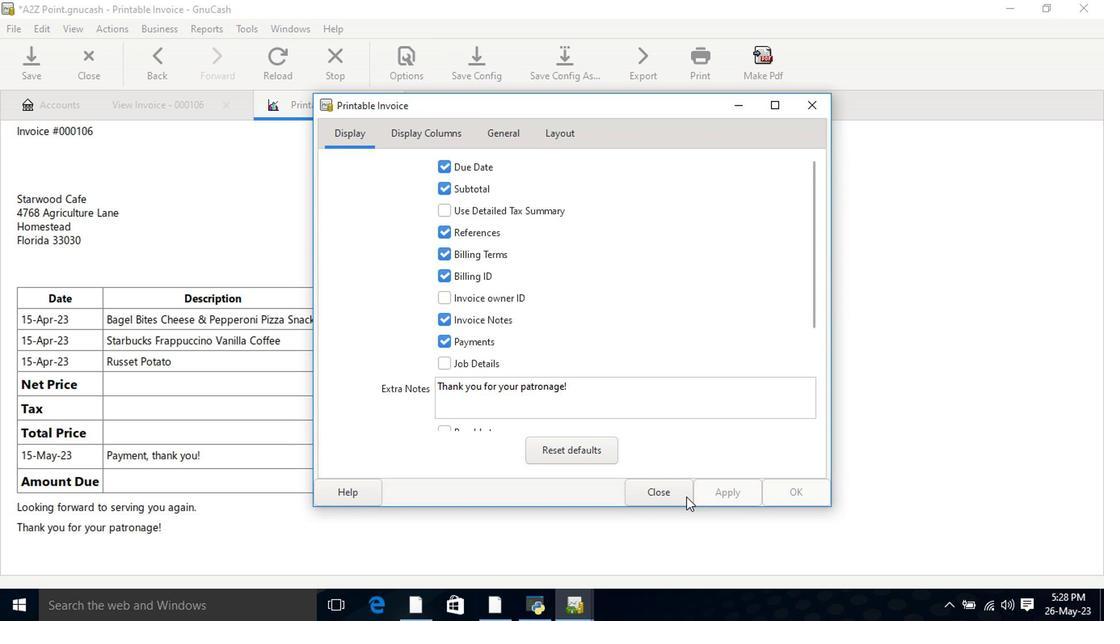 
Action: Mouse pressed left at (670, 494)
Screenshot: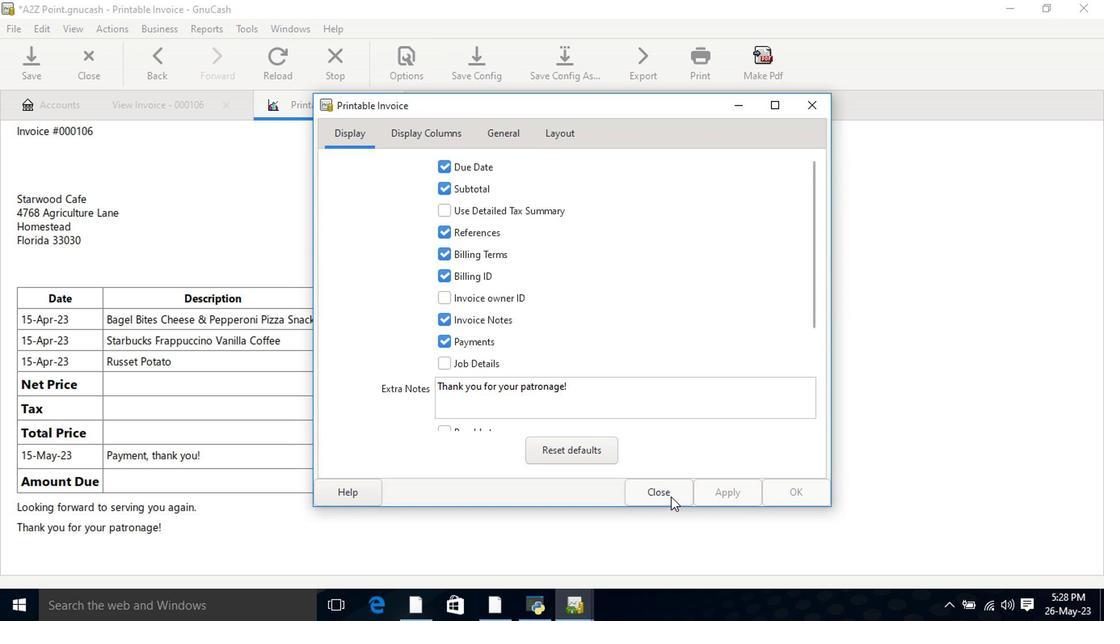 
Action: Mouse moved to (940, 534)
Screenshot: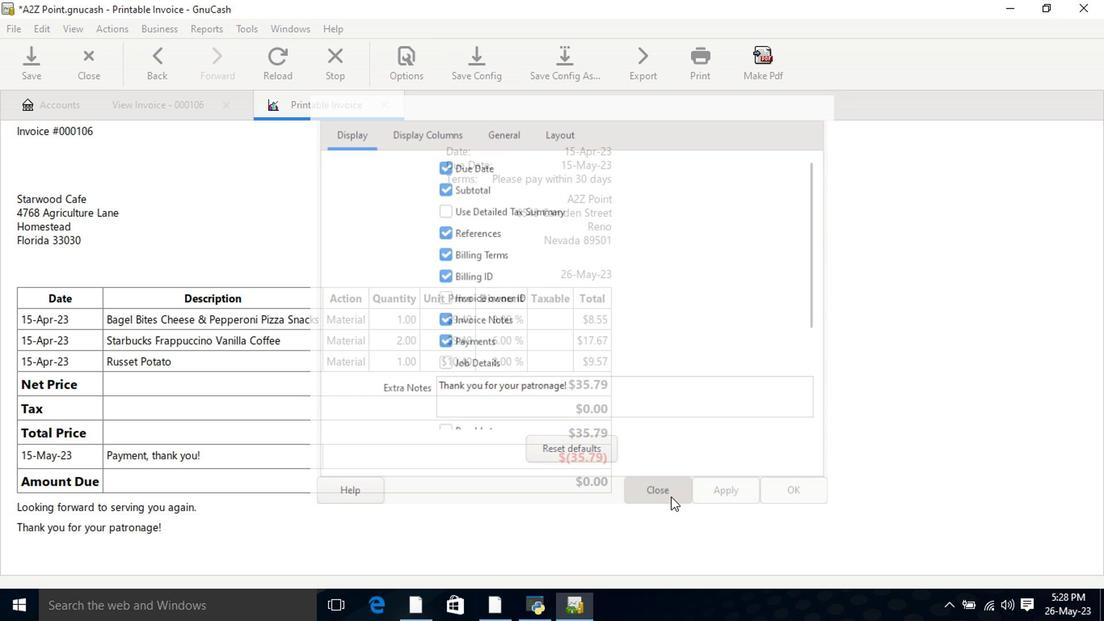 
